 Task: Find connections with filter location Magdeburg with filter topic #family with filter profile language Potuguese with filter current company Westin Hotels & Resorts with filter school NRI Careers with filter industry Telephone Call Centers with filter service category Relocation with filter keywords title Interior Designer
Action: Mouse moved to (542, 61)
Screenshot: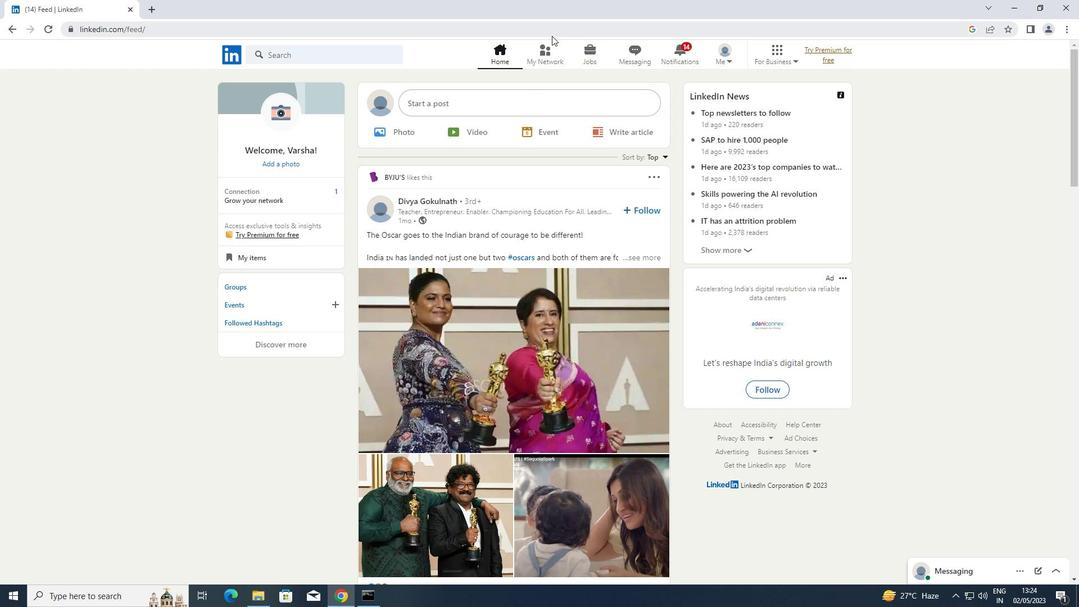 
Action: Mouse pressed left at (542, 61)
Screenshot: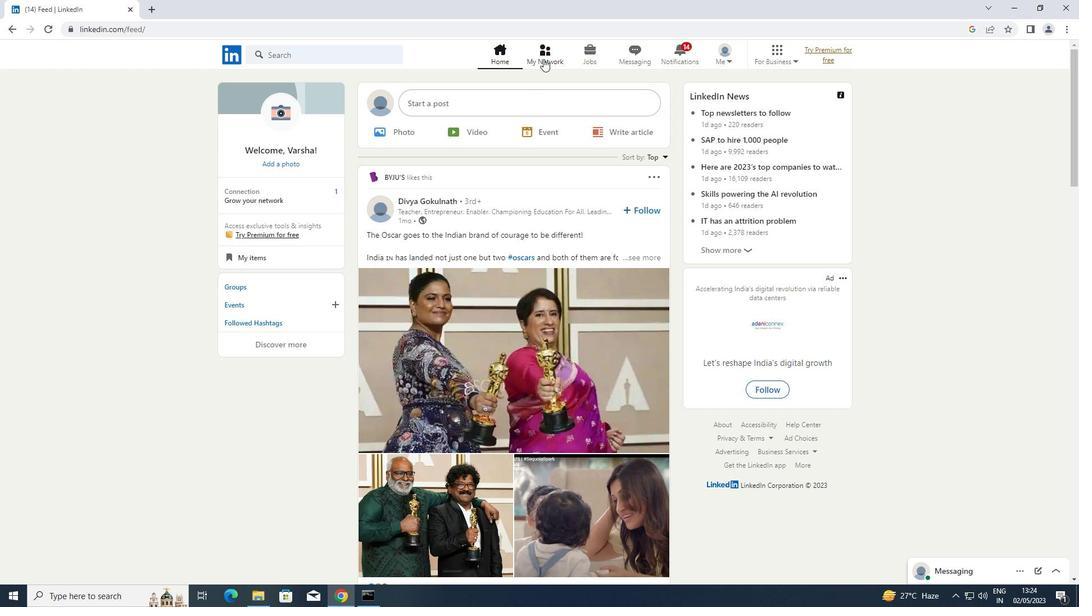 
Action: Mouse moved to (306, 115)
Screenshot: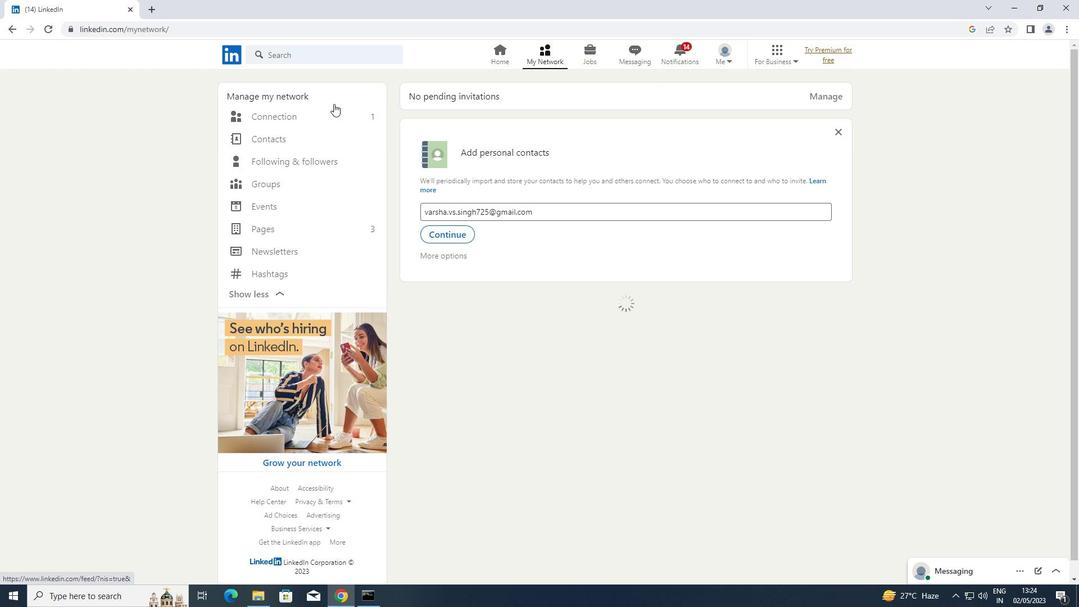 
Action: Mouse pressed left at (306, 115)
Screenshot: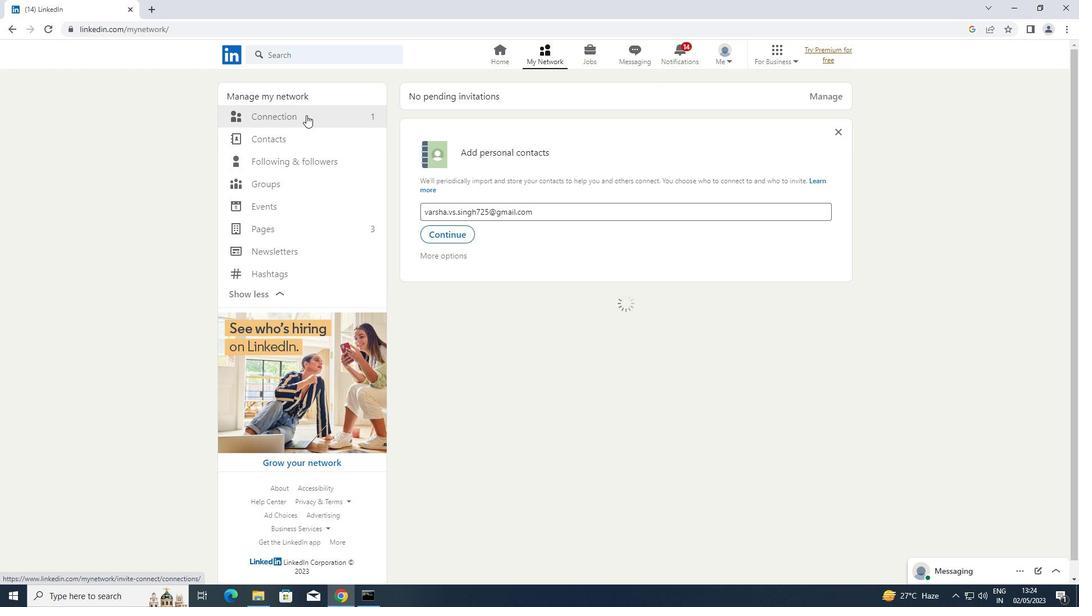 
Action: Mouse moved to (621, 115)
Screenshot: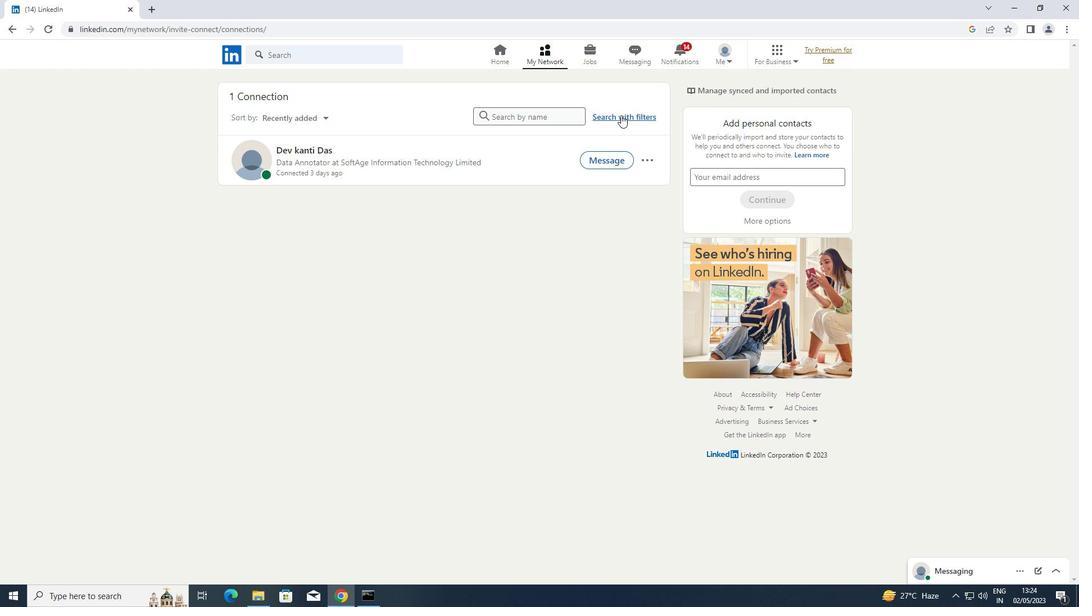 
Action: Mouse pressed left at (621, 115)
Screenshot: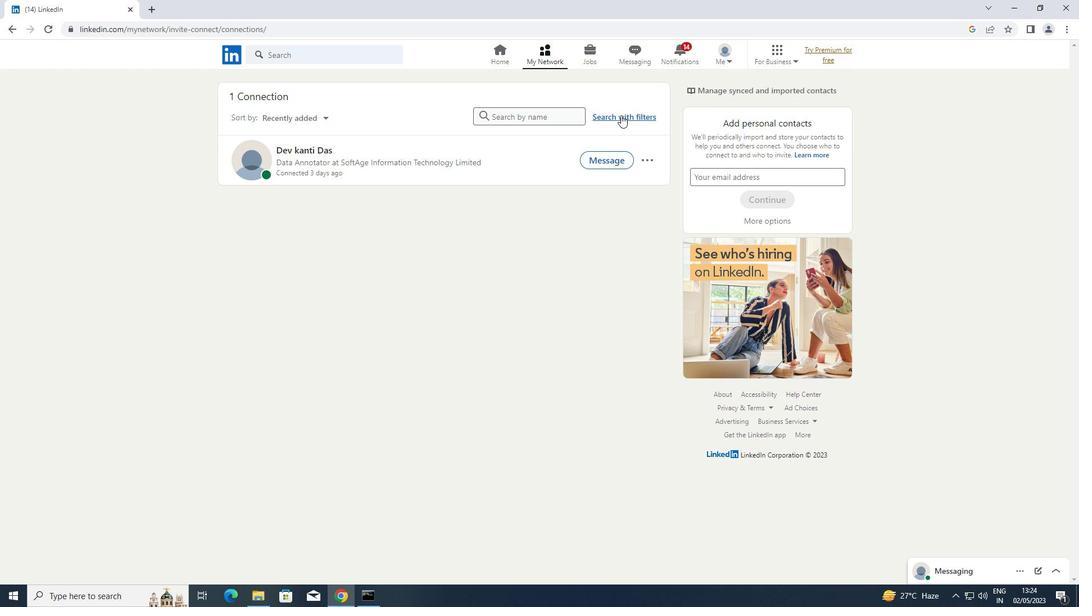 
Action: Mouse moved to (576, 82)
Screenshot: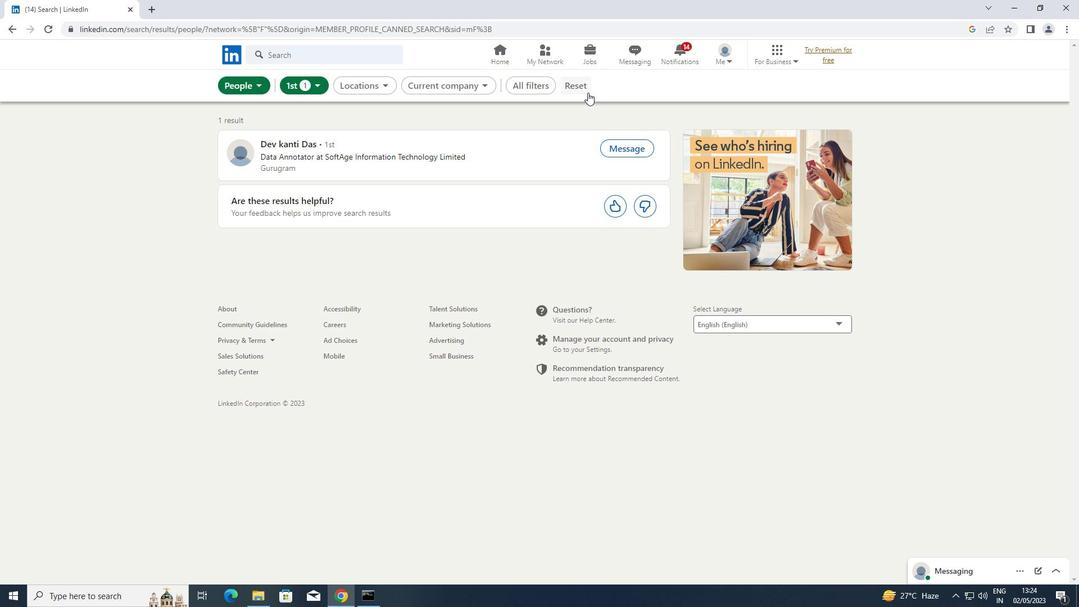 
Action: Mouse pressed left at (576, 82)
Screenshot: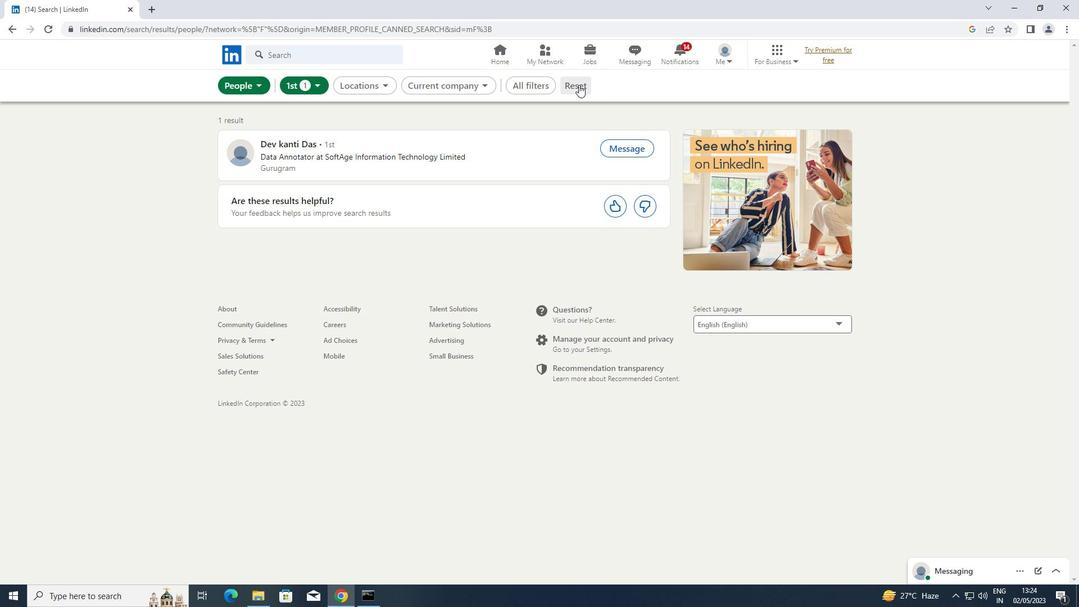 
Action: Mouse moved to (567, 85)
Screenshot: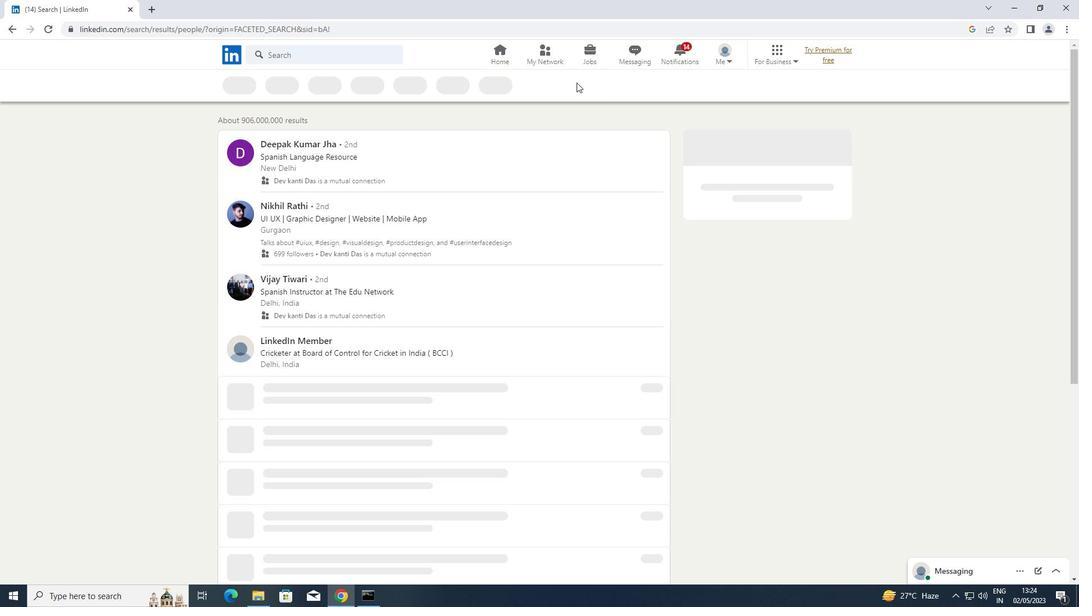 
Action: Mouse pressed left at (567, 85)
Screenshot: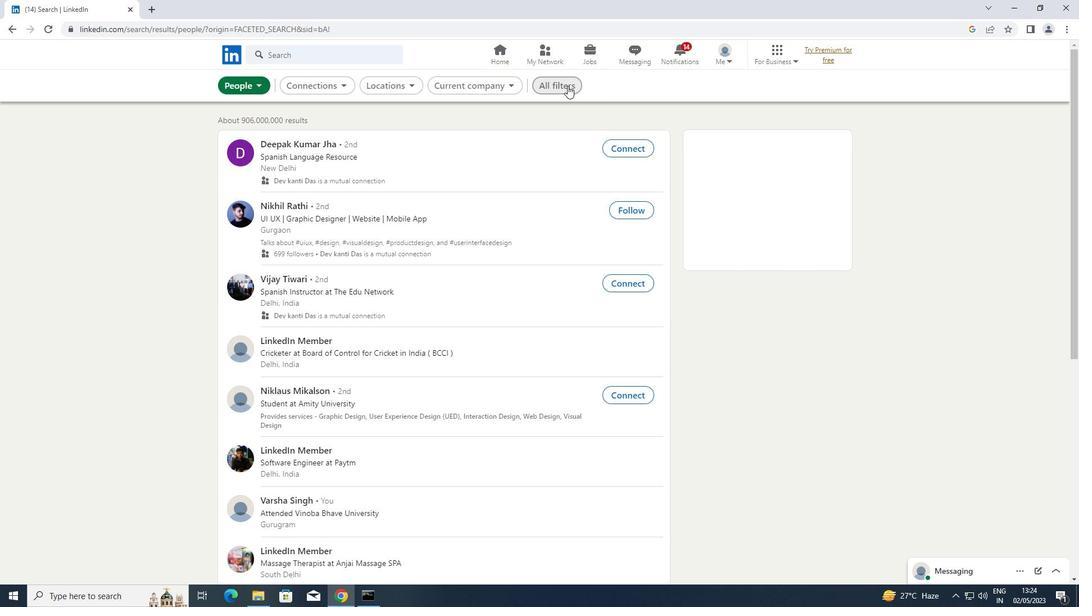 
Action: Mouse moved to (842, 281)
Screenshot: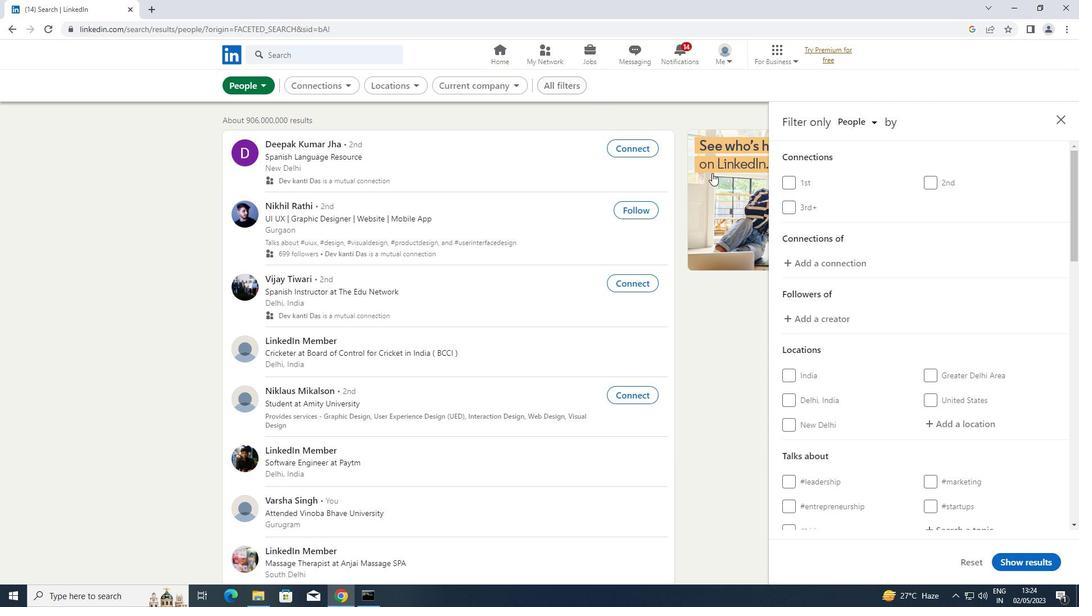 
Action: Mouse scrolled (842, 280) with delta (0, 0)
Screenshot: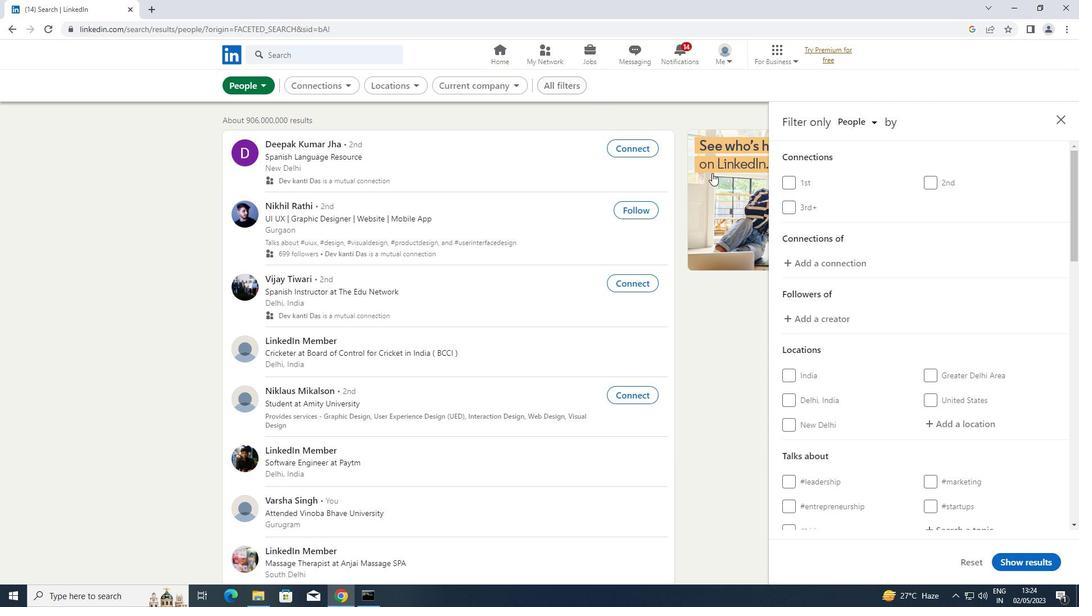 
Action: Mouse moved to (855, 293)
Screenshot: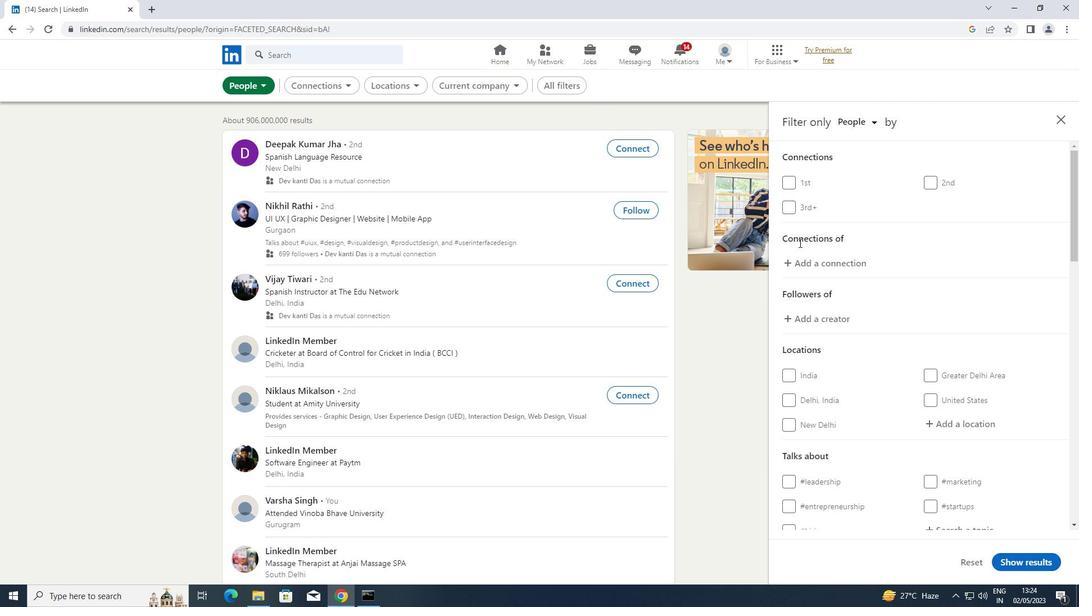 
Action: Mouse scrolled (855, 293) with delta (0, 0)
Screenshot: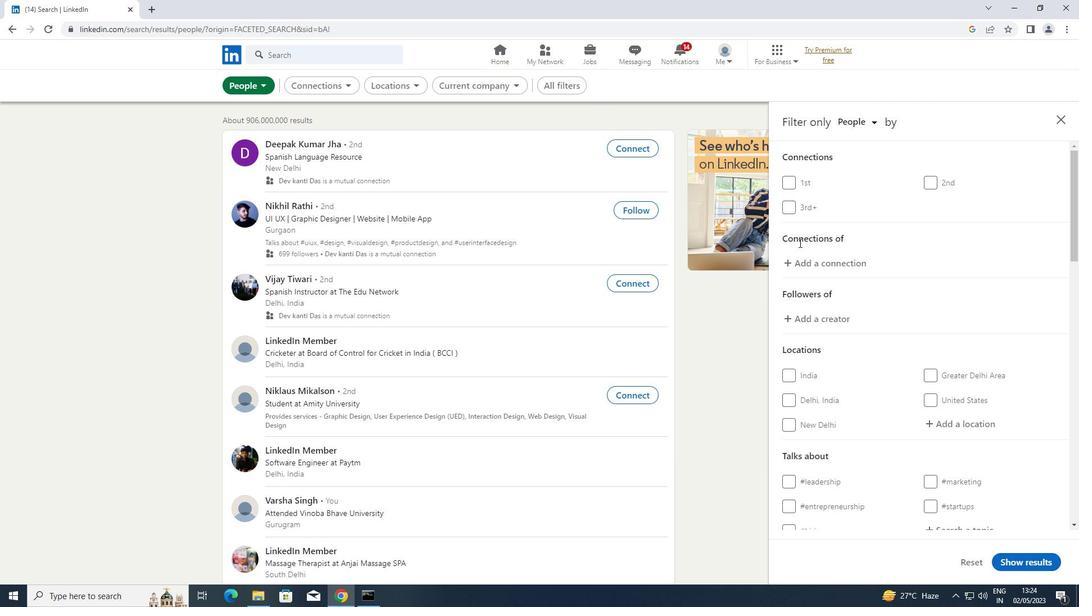 
Action: Mouse moved to (958, 307)
Screenshot: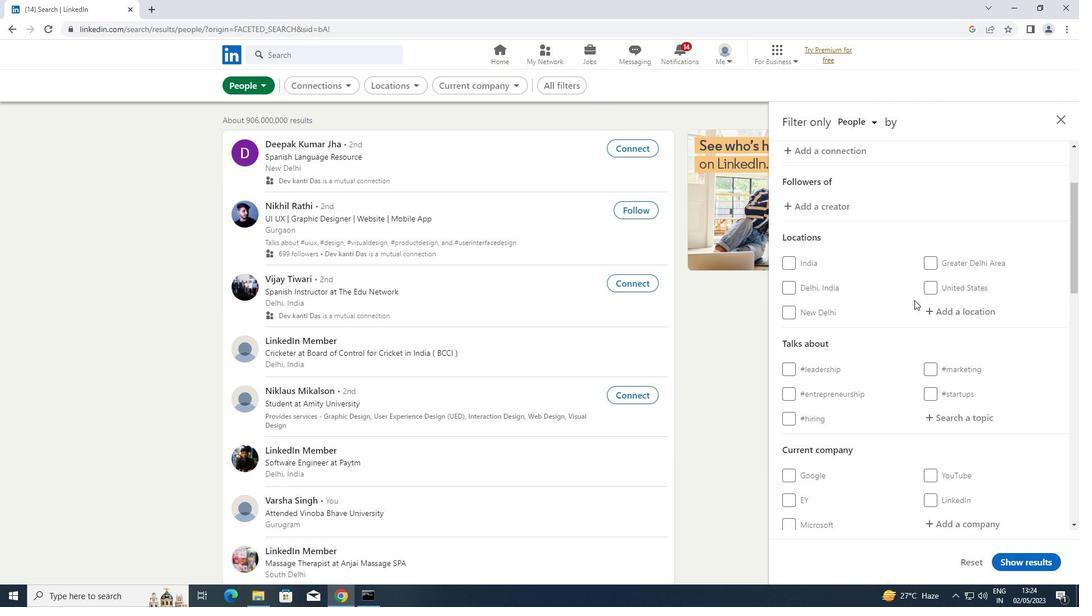 
Action: Mouse pressed left at (958, 307)
Screenshot: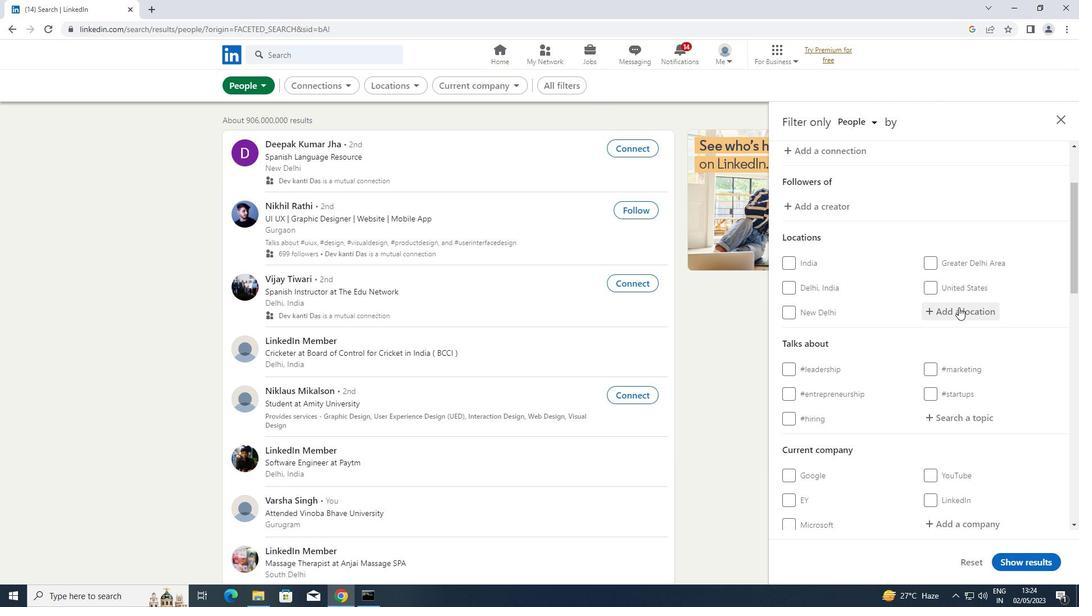 
Action: Key pressed <Key.shift>MAGDEBURG
Screenshot: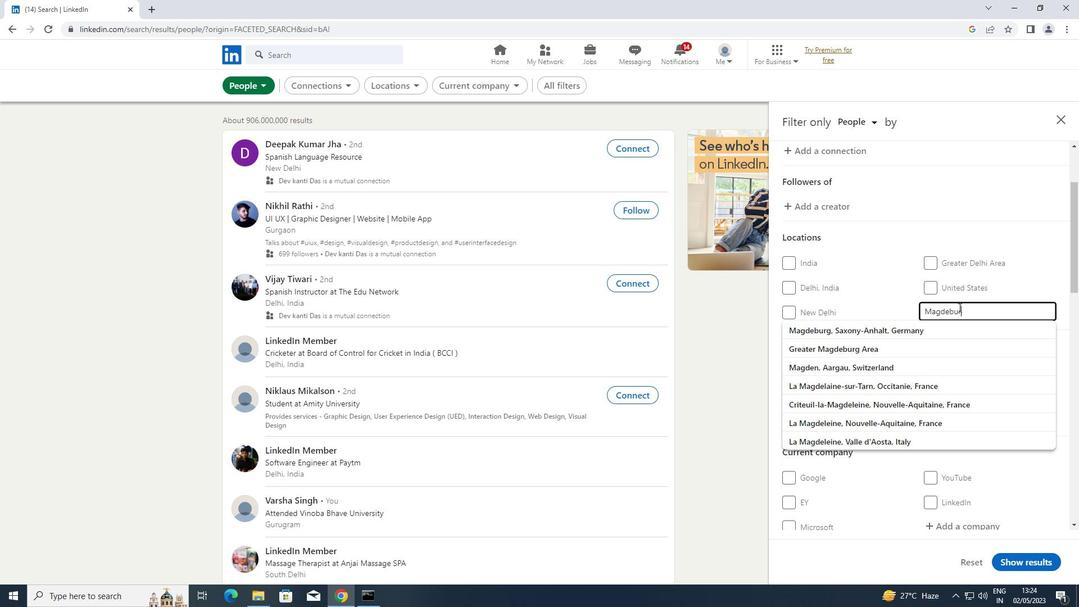 
Action: Mouse scrolled (958, 306) with delta (0, 0)
Screenshot: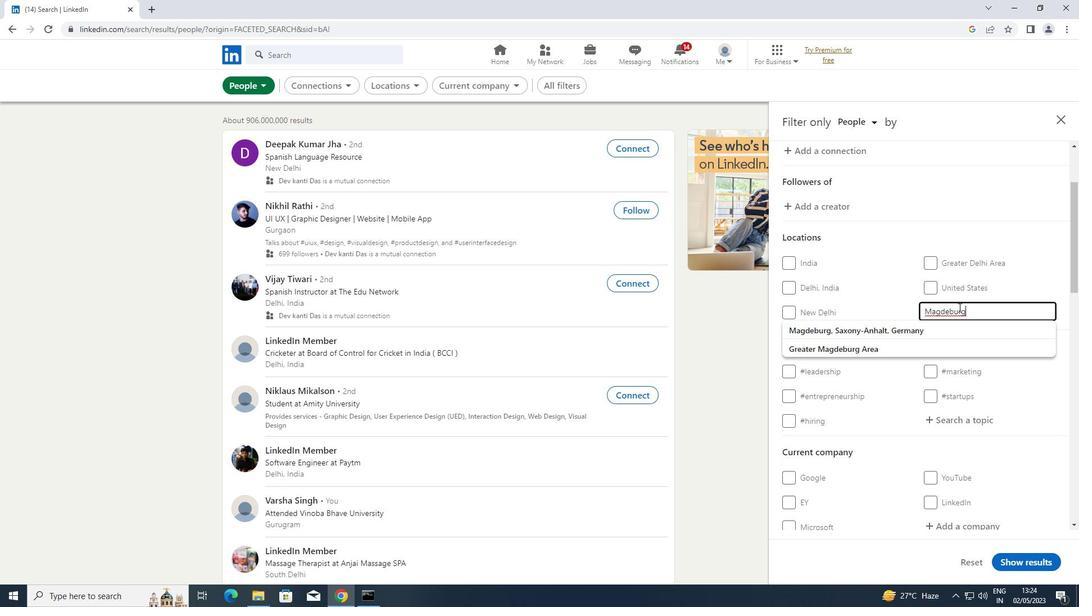 
Action: Mouse moved to (965, 356)
Screenshot: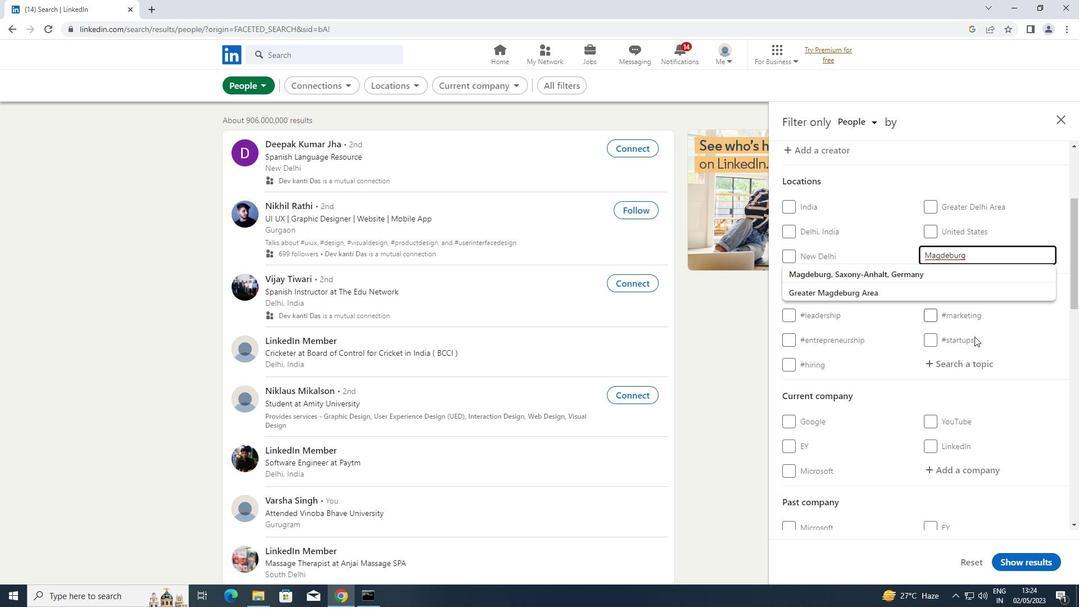 
Action: Mouse pressed left at (965, 356)
Screenshot: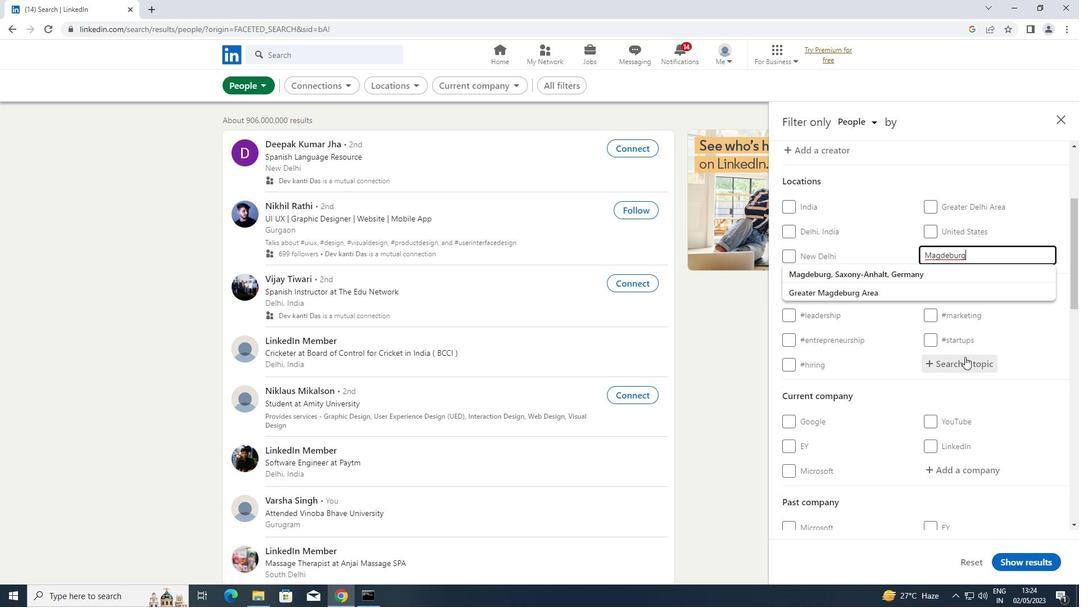 
Action: Key pressed FAMI
Screenshot: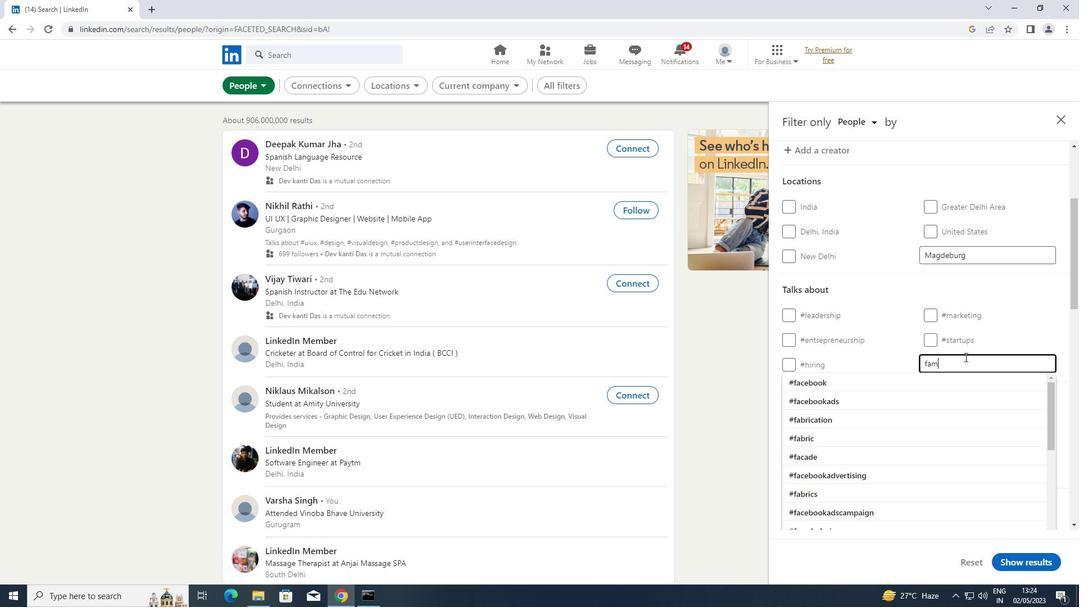 
Action: Mouse moved to (870, 383)
Screenshot: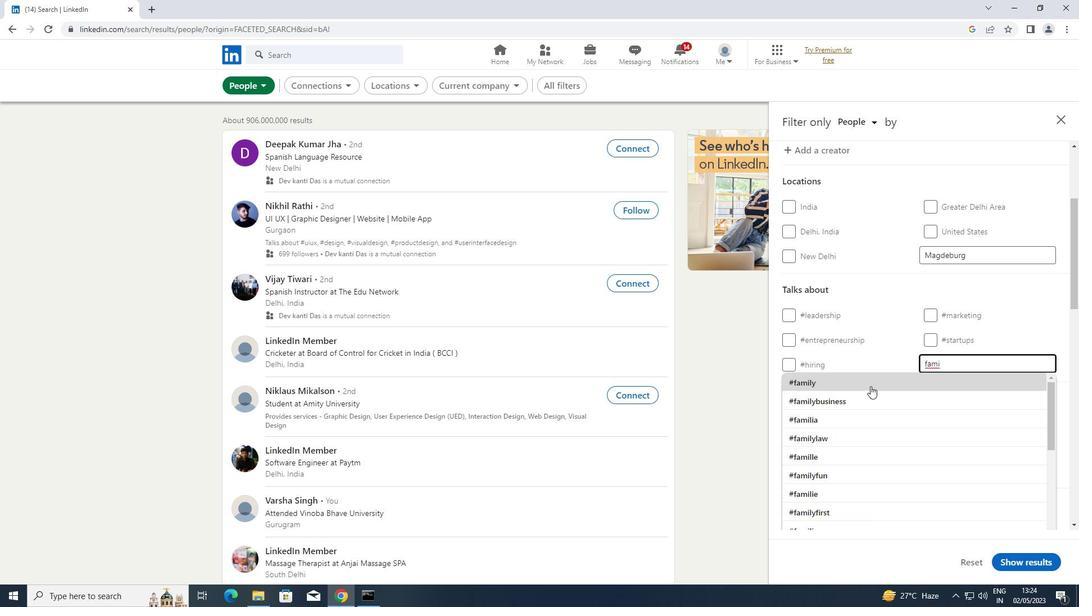 
Action: Mouse pressed left at (870, 383)
Screenshot: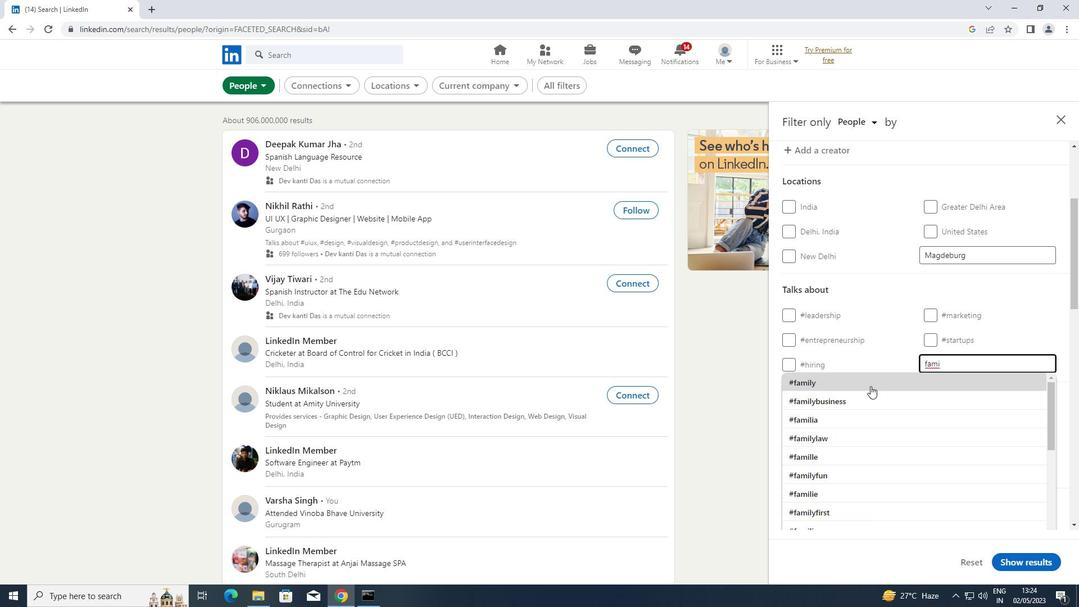 
Action: Mouse moved to (871, 381)
Screenshot: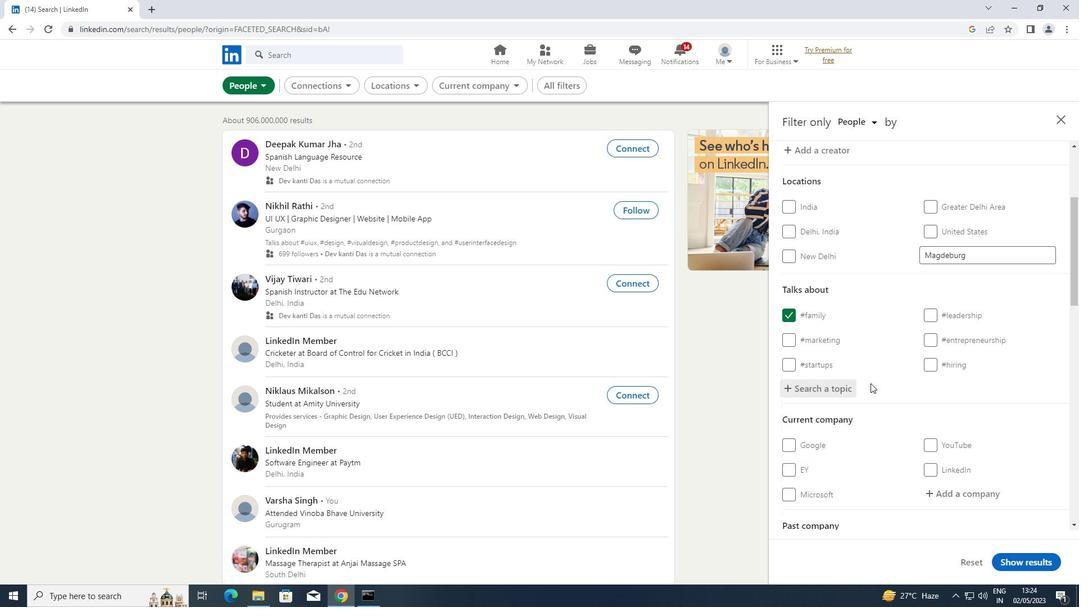 
Action: Mouse scrolled (871, 381) with delta (0, 0)
Screenshot: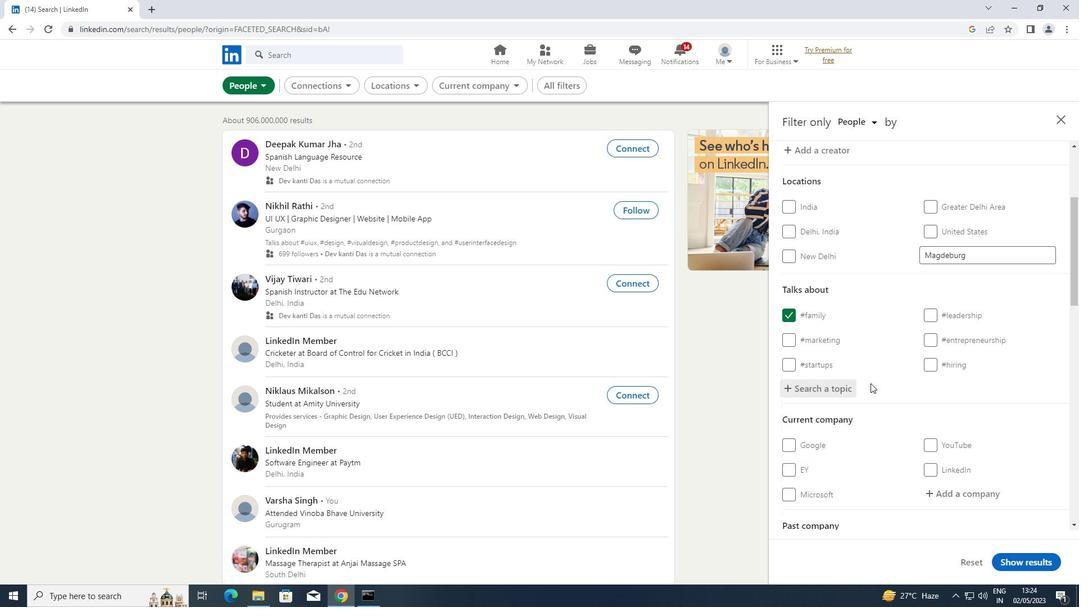 
Action: Mouse scrolled (871, 381) with delta (0, 0)
Screenshot: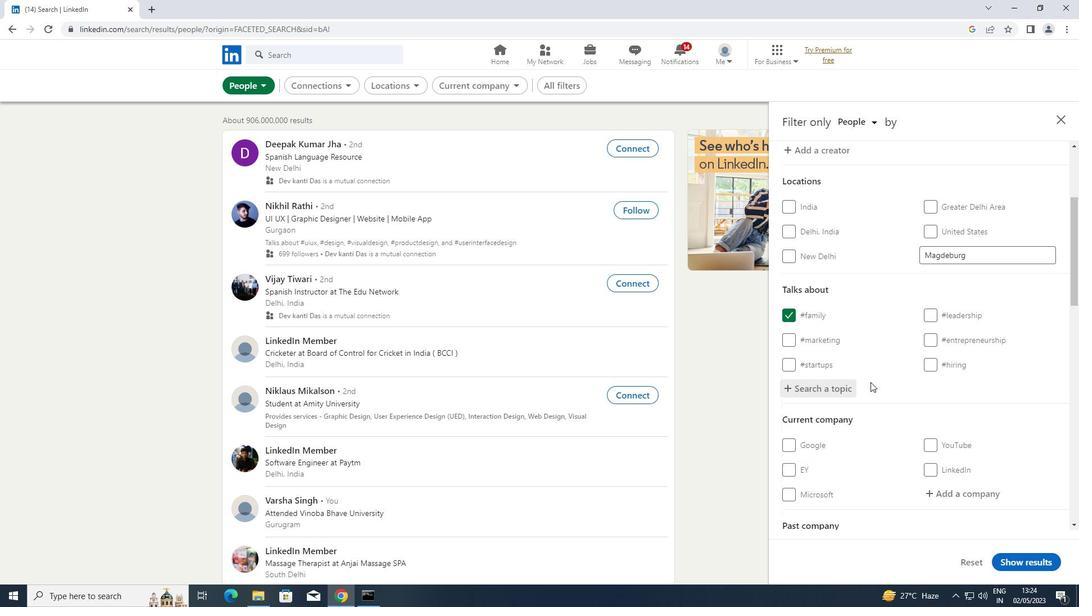 
Action: Mouse scrolled (871, 381) with delta (0, 0)
Screenshot: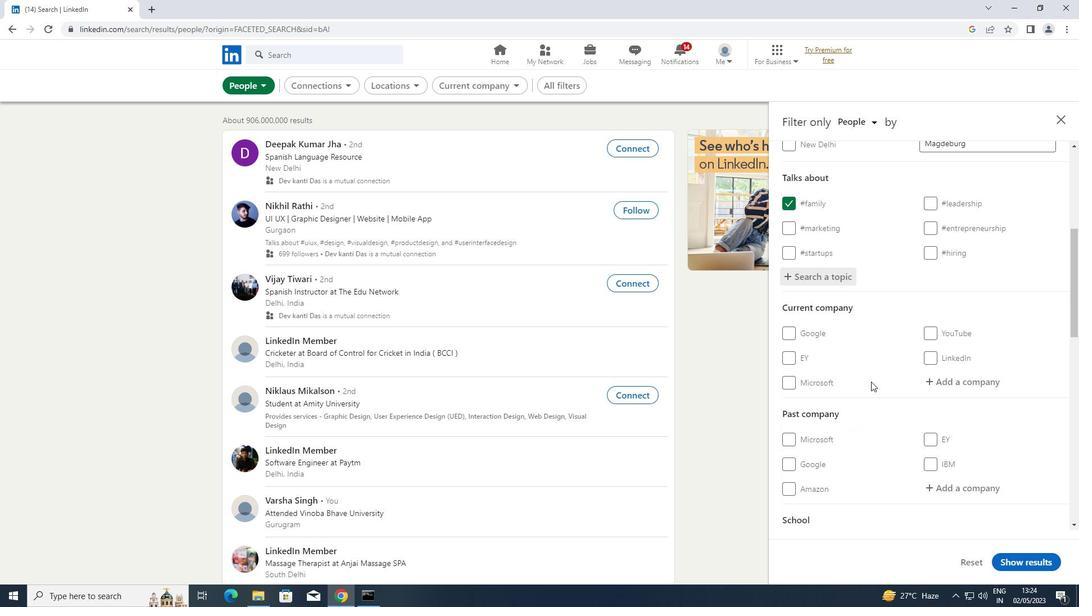 
Action: Mouse scrolled (871, 381) with delta (0, 0)
Screenshot: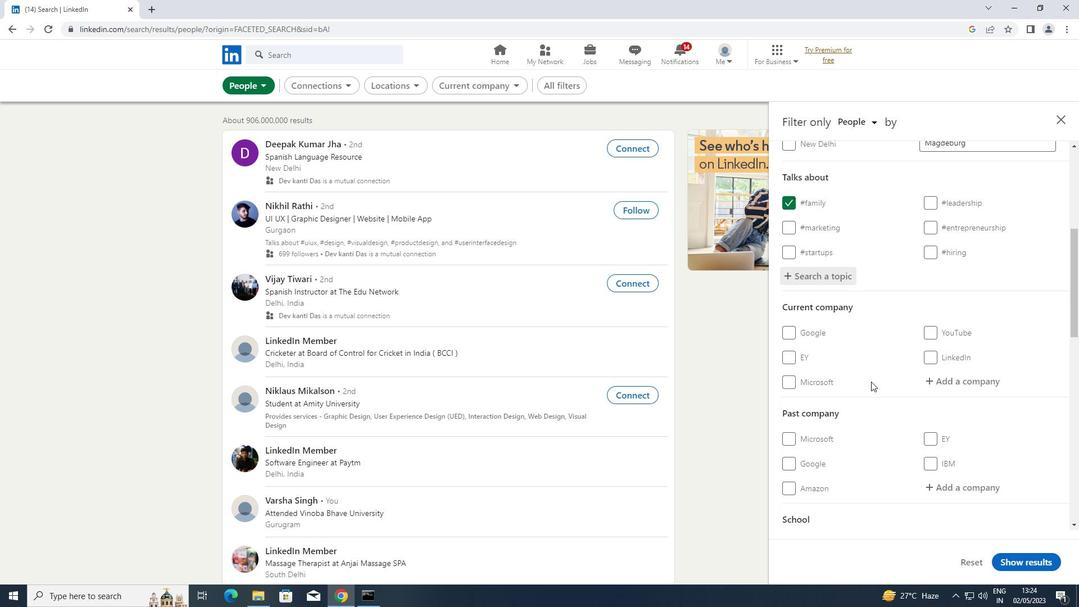 
Action: Mouse scrolled (871, 381) with delta (0, 0)
Screenshot: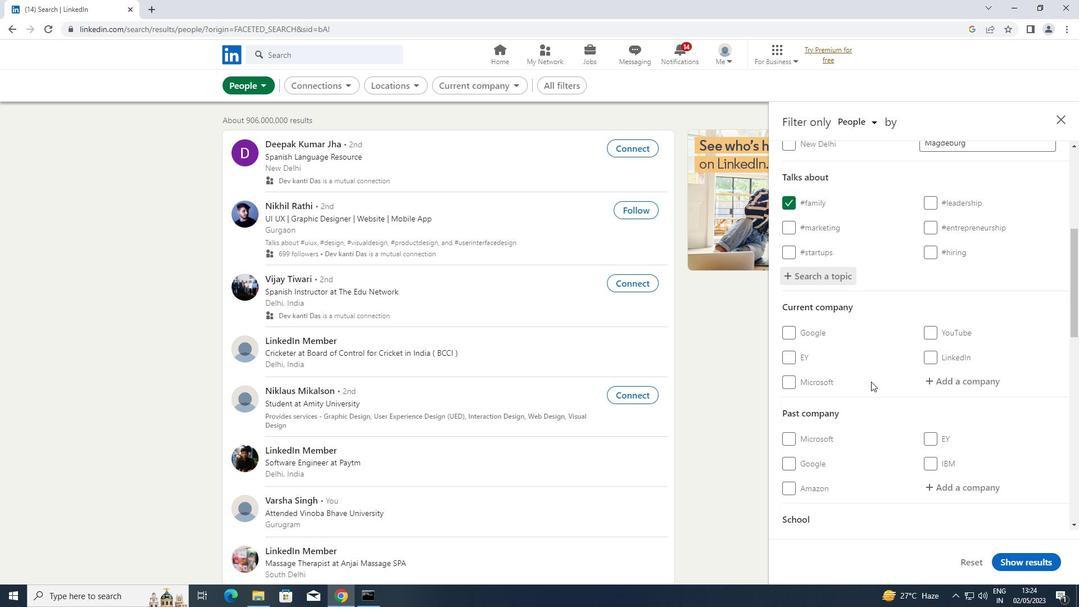 
Action: Mouse scrolled (871, 381) with delta (0, 0)
Screenshot: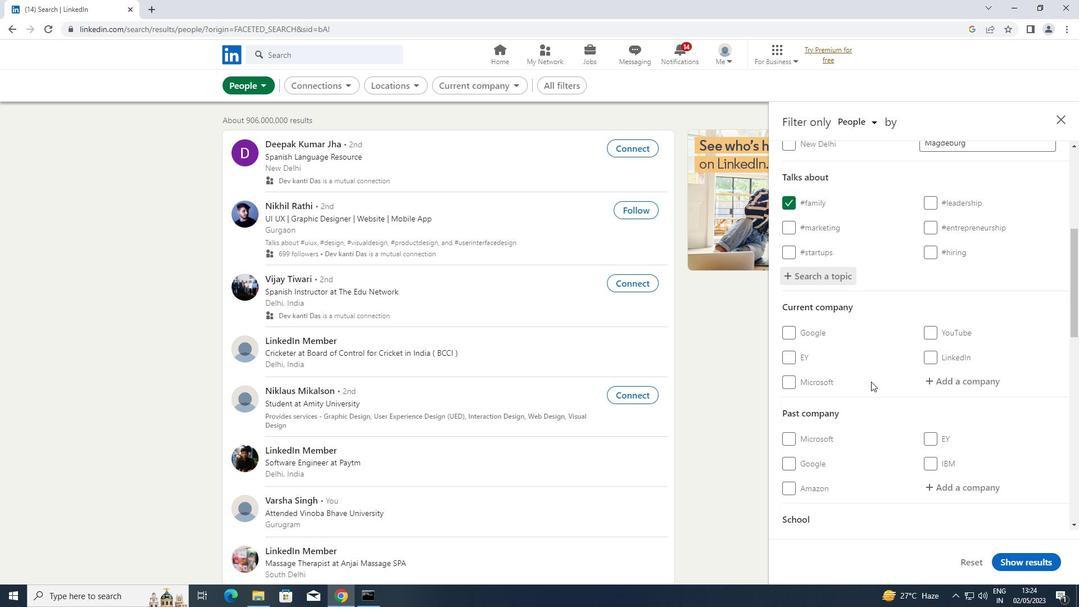 
Action: Mouse scrolled (871, 381) with delta (0, 0)
Screenshot: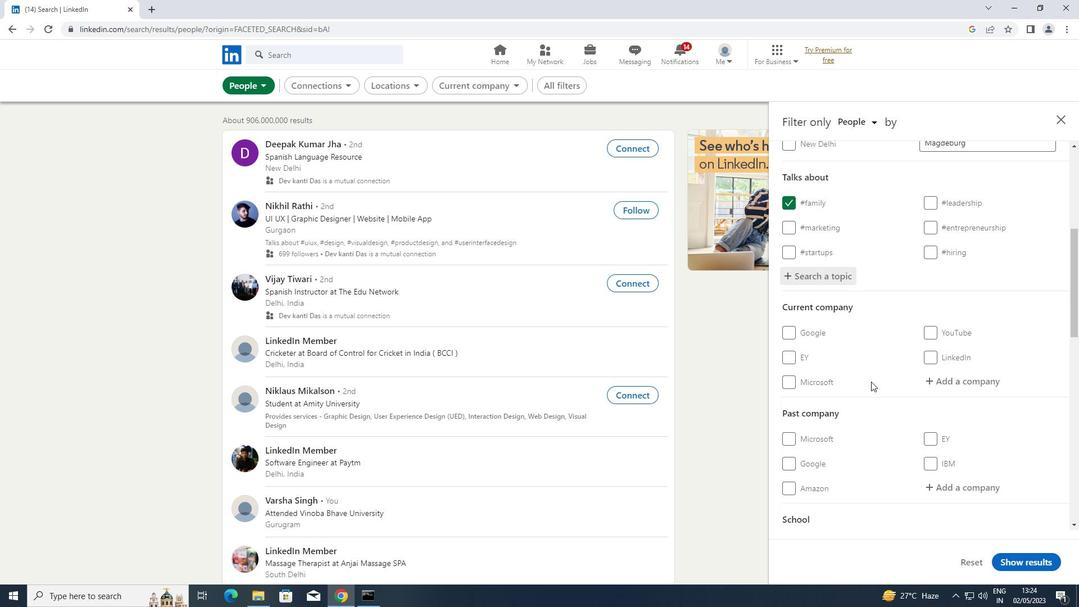 
Action: Mouse scrolled (871, 381) with delta (0, 0)
Screenshot: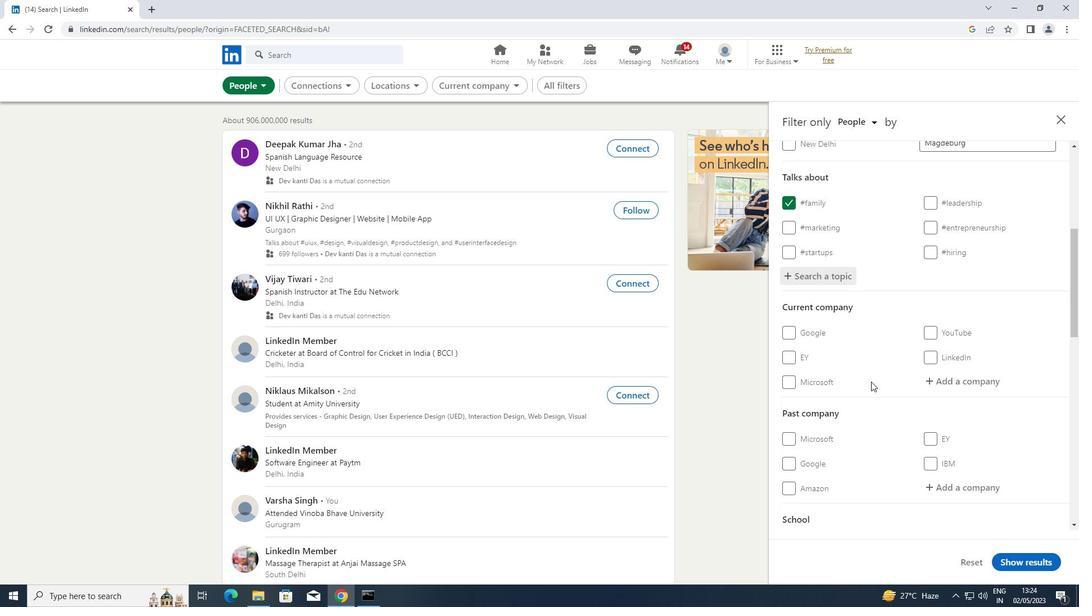 
Action: Mouse moved to (934, 491)
Screenshot: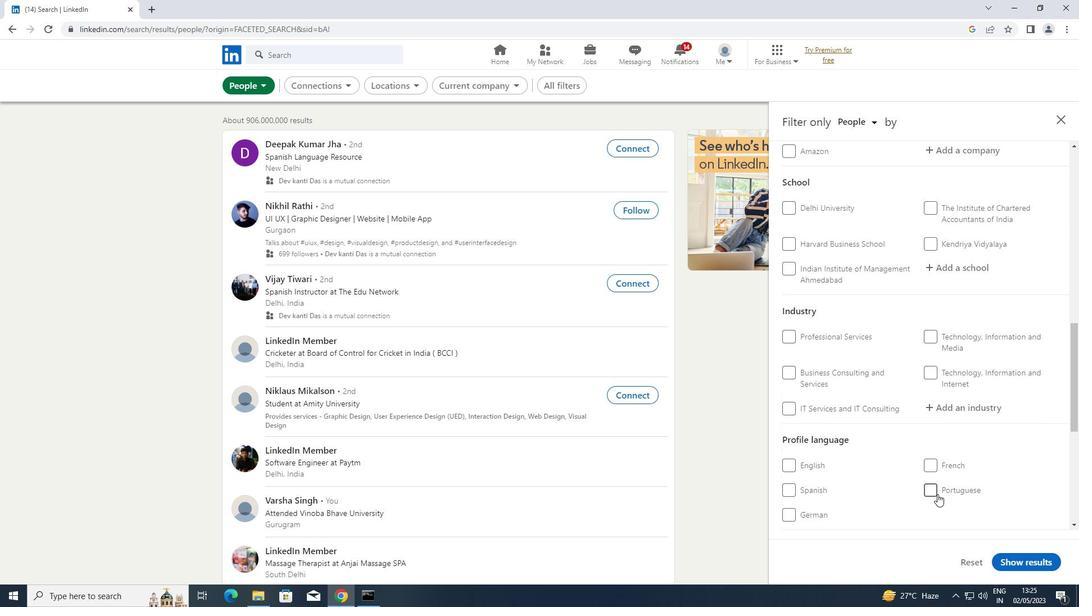 
Action: Mouse pressed left at (934, 491)
Screenshot: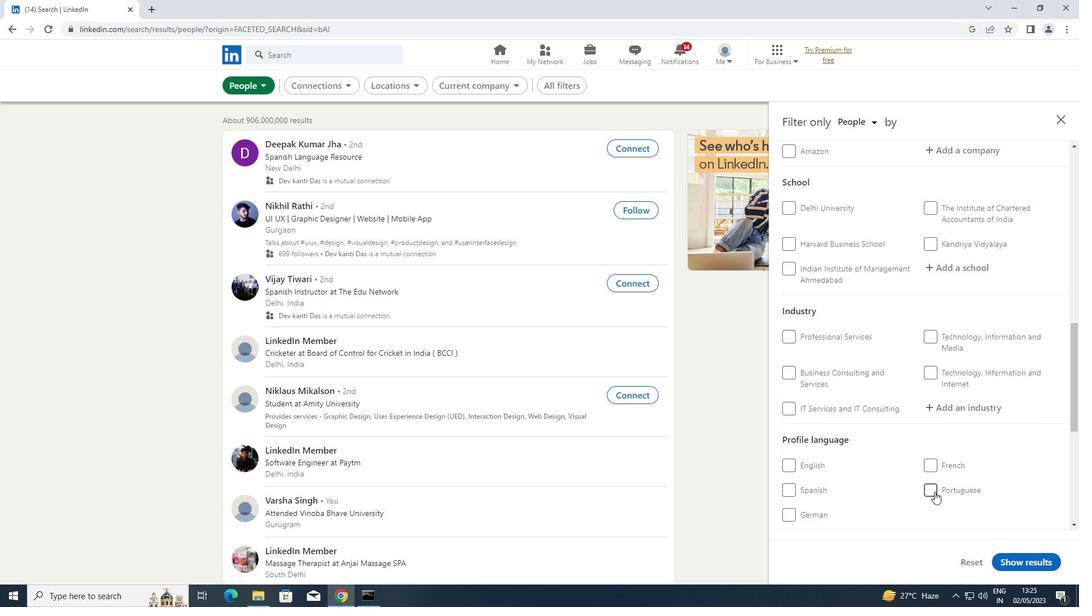 
Action: Mouse moved to (912, 437)
Screenshot: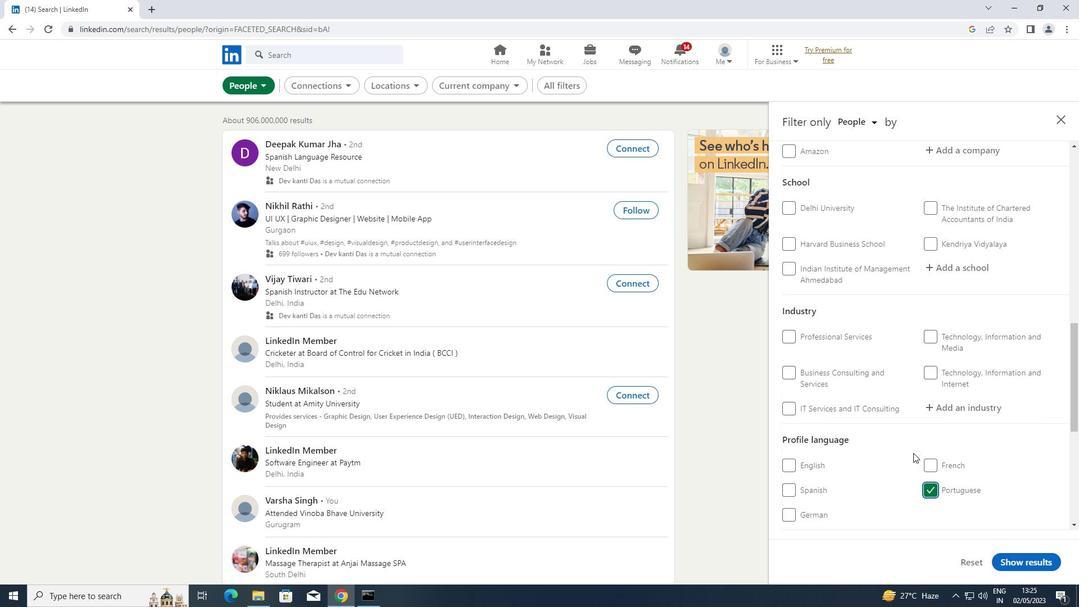 
Action: Mouse scrolled (912, 437) with delta (0, 0)
Screenshot: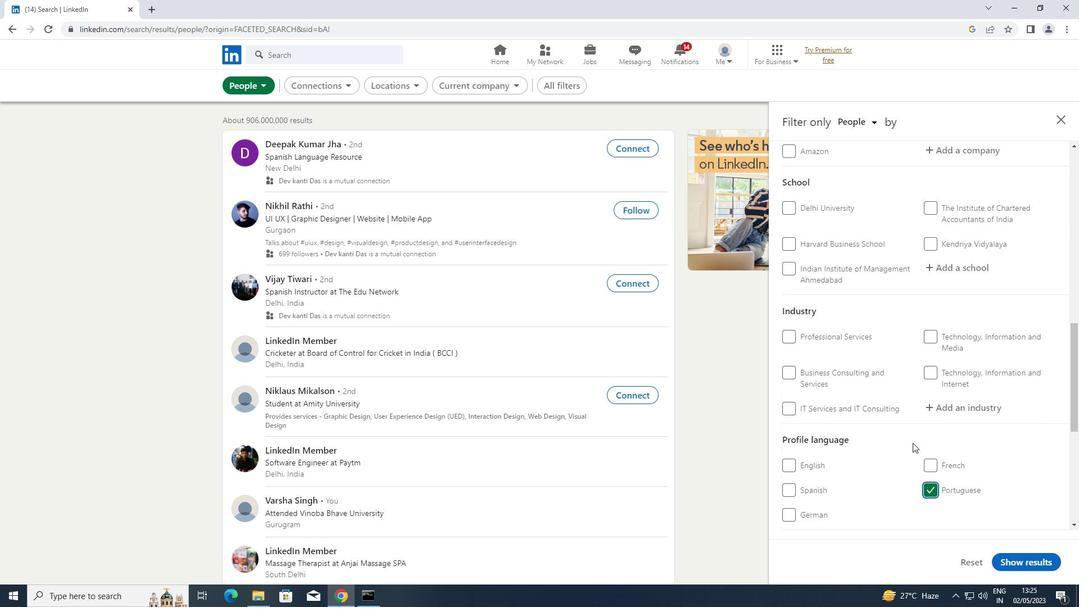 
Action: Mouse scrolled (912, 437) with delta (0, 0)
Screenshot: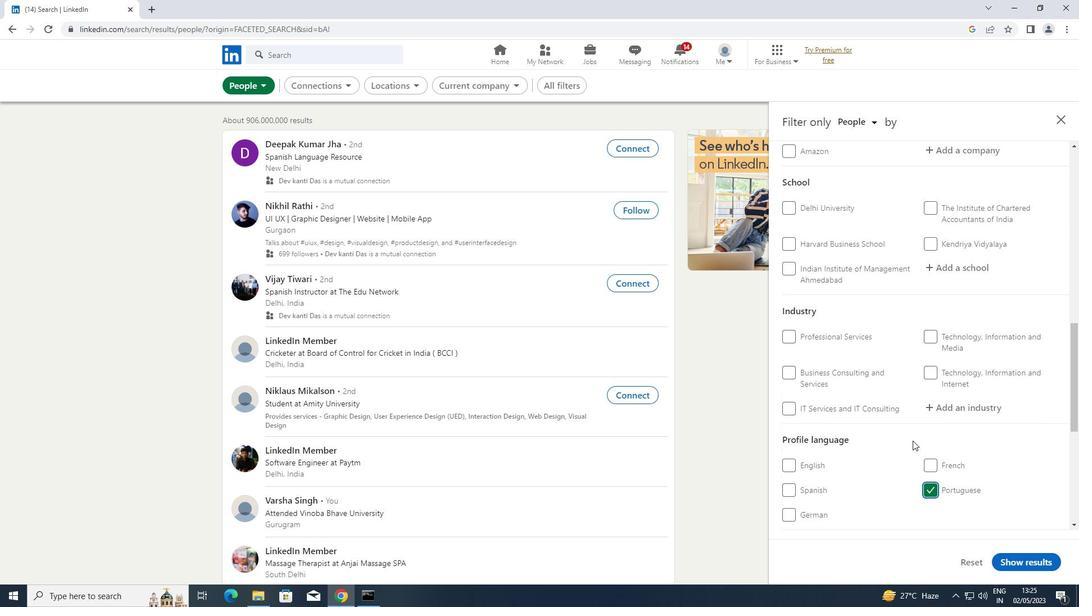 
Action: Mouse scrolled (912, 437) with delta (0, 0)
Screenshot: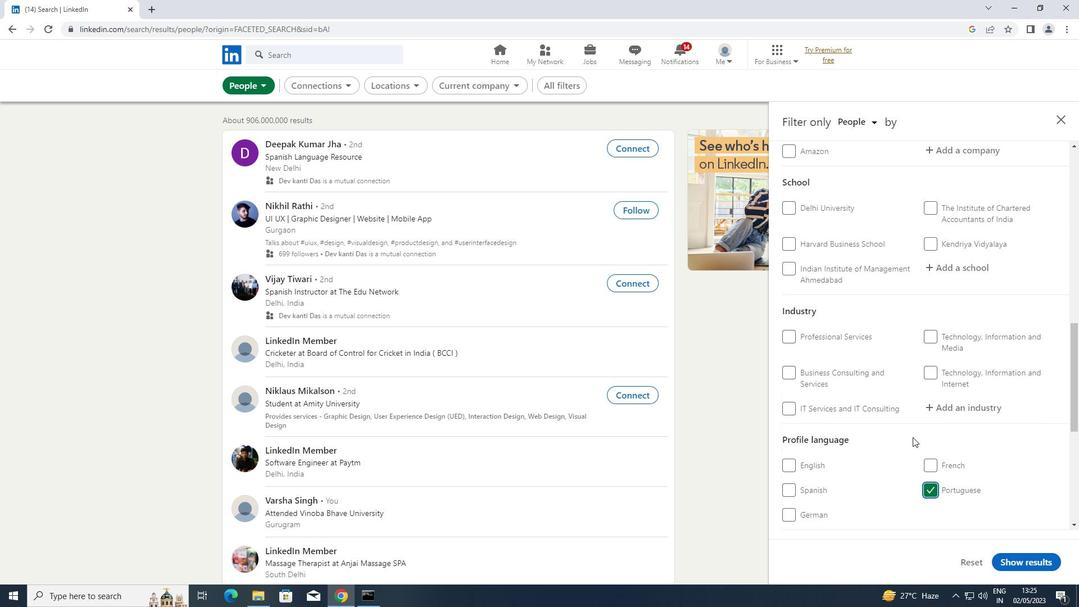 
Action: Mouse scrolled (912, 437) with delta (0, 0)
Screenshot: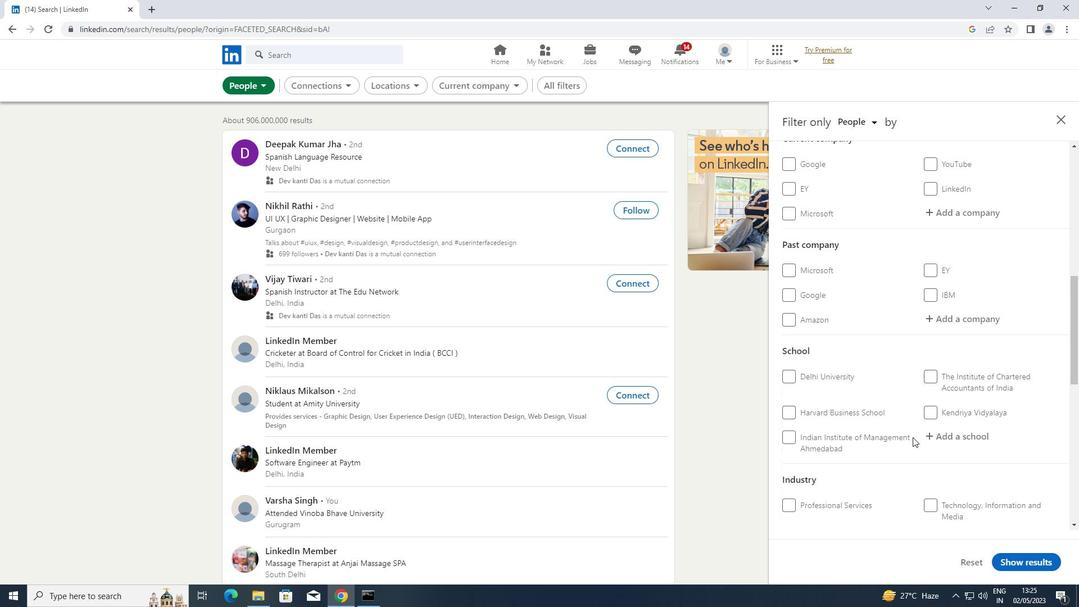 
Action: Mouse scrolled (912, 437) with delta (0, 0)
Screenshot: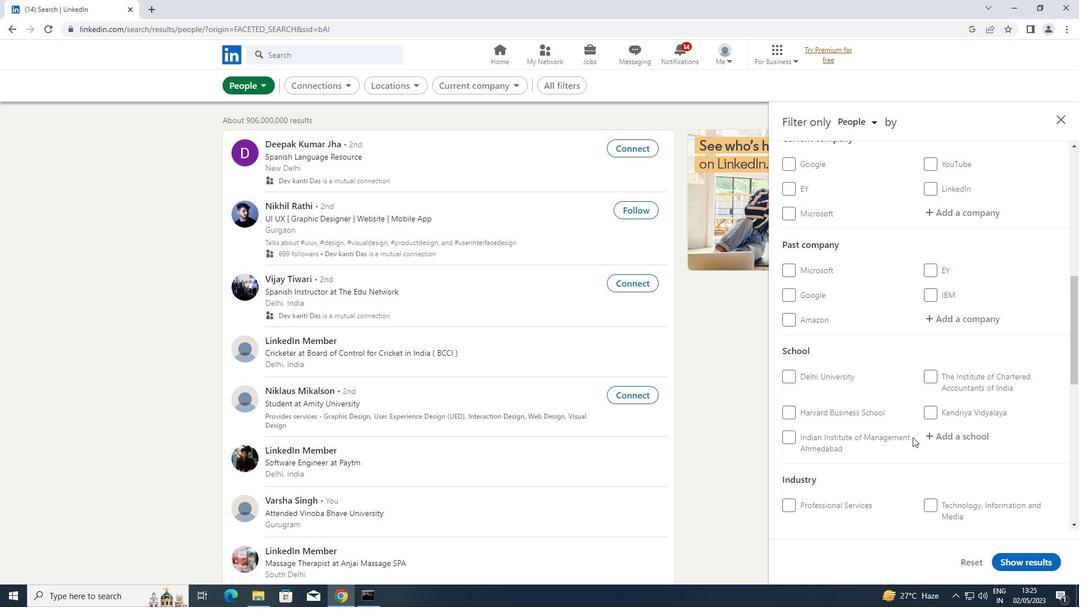 
Action: Mouse scrolled (912, 437) with delta (0, 0)
Screenshot: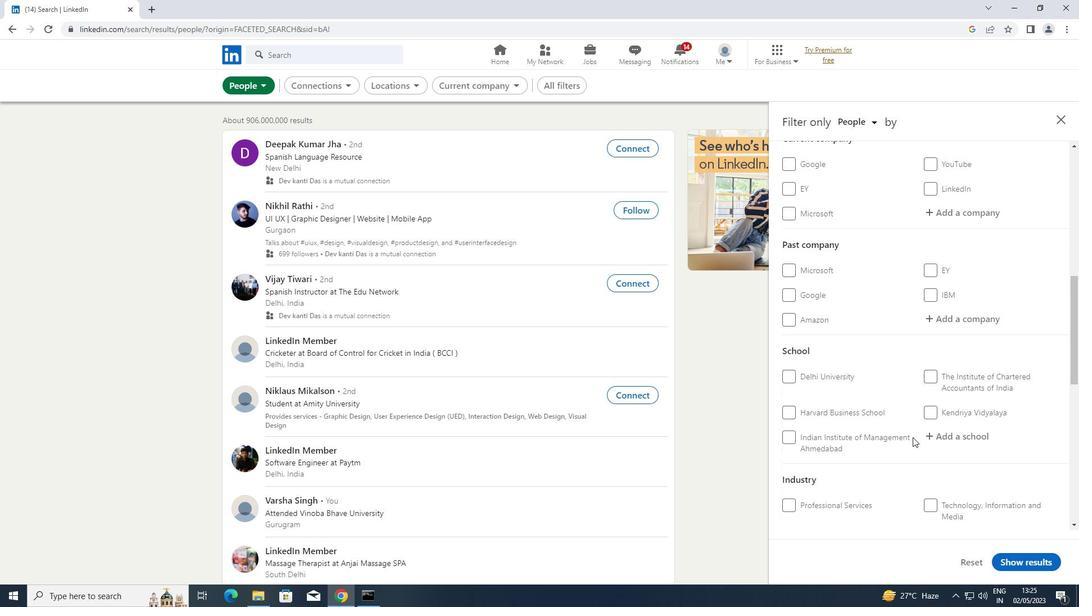 
Action: Mouse moved to (960, 380)
Screenshot: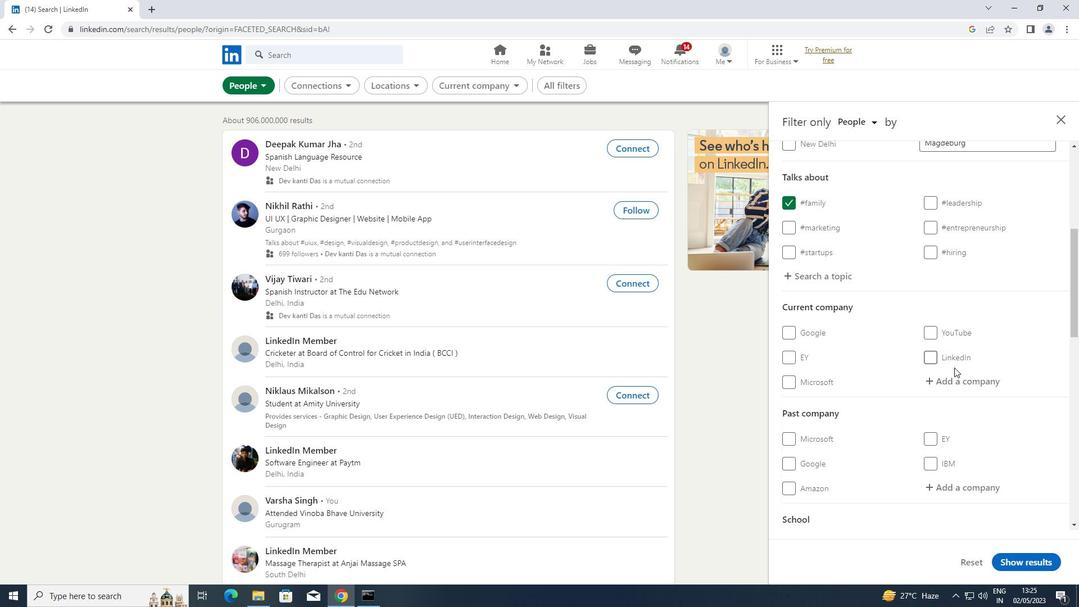 
Action: Mouse pressed left at (960, 380)
Screenshot: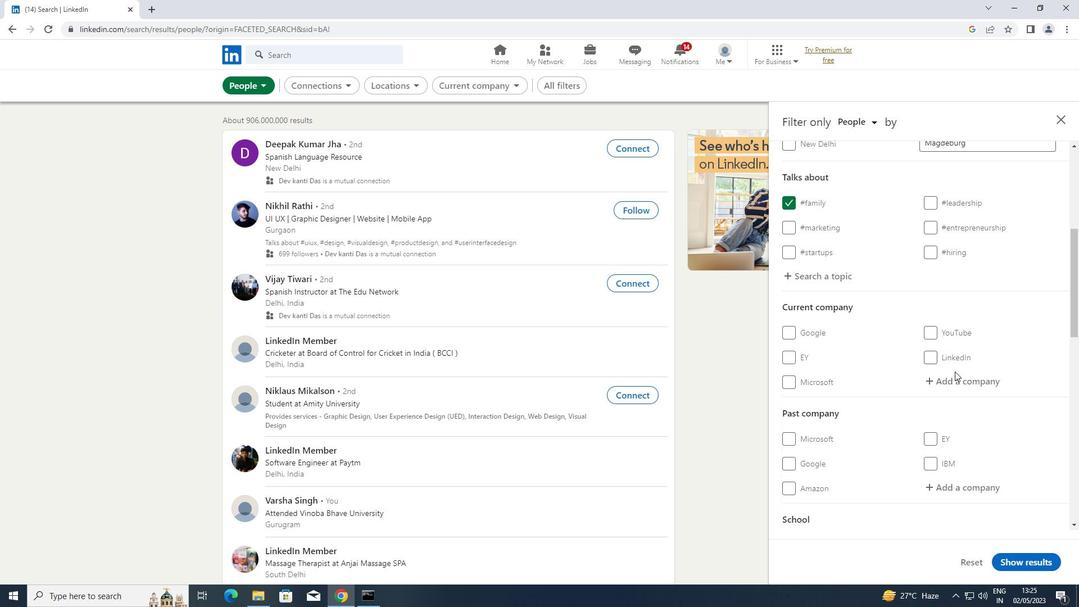 
Action: Key pressed <Key.shift>WESTIN<Key.space>
Screenshot: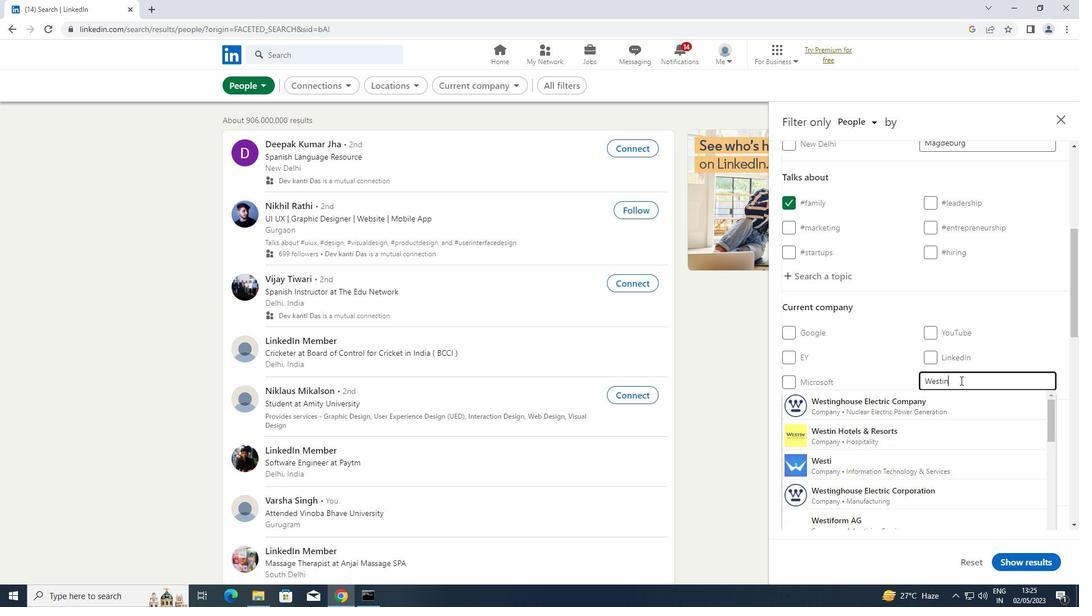 
Action: Mouse moved to (825, 393)
Screenshot: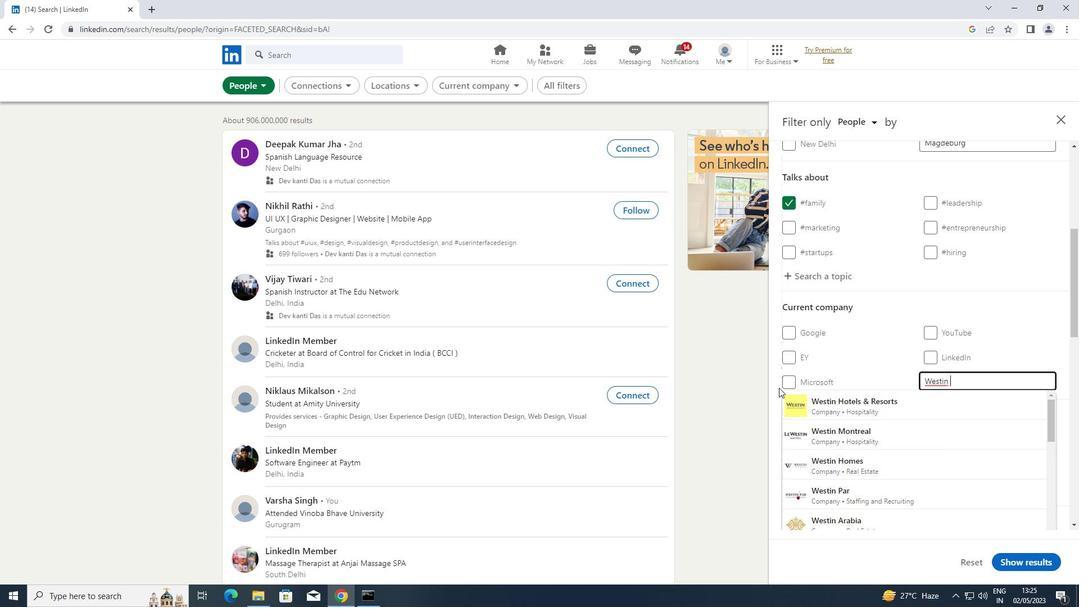 
Action: Mouse pressed left at (825, 393)
Screenshot: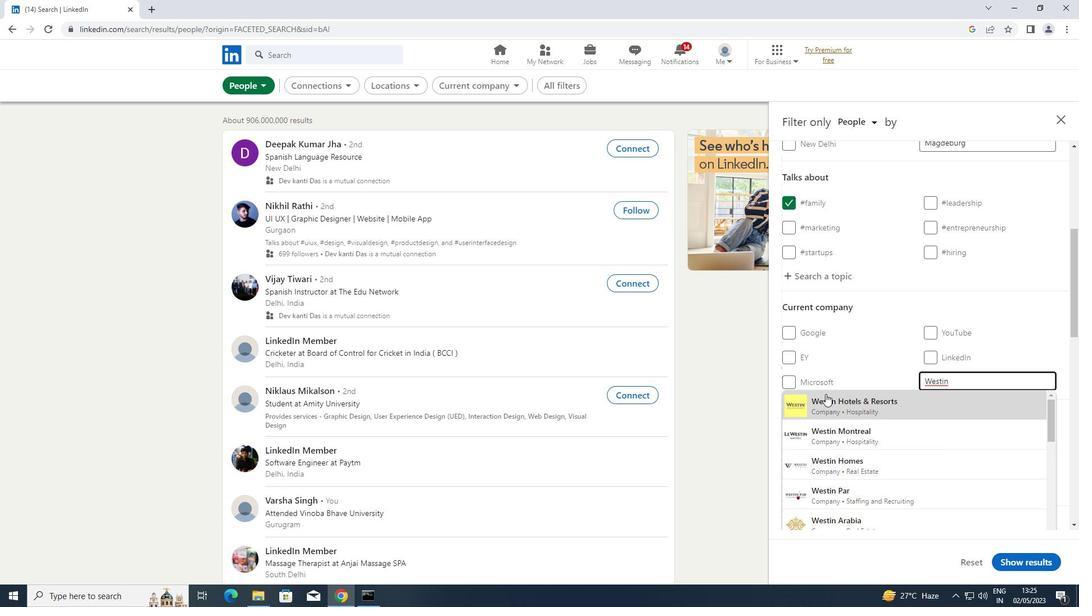 
Action: Mouse scrolled (825, 393) with delta (0, 0)
Screenshot: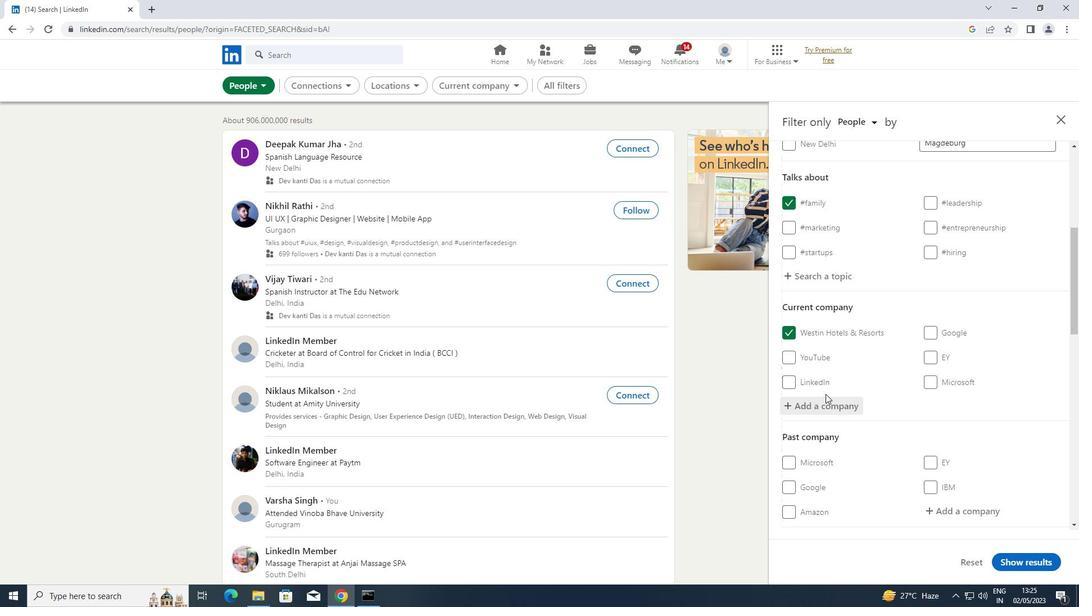 
Action: Mouse scrolled (825, 393) with delta (0, 0)
Screenshot: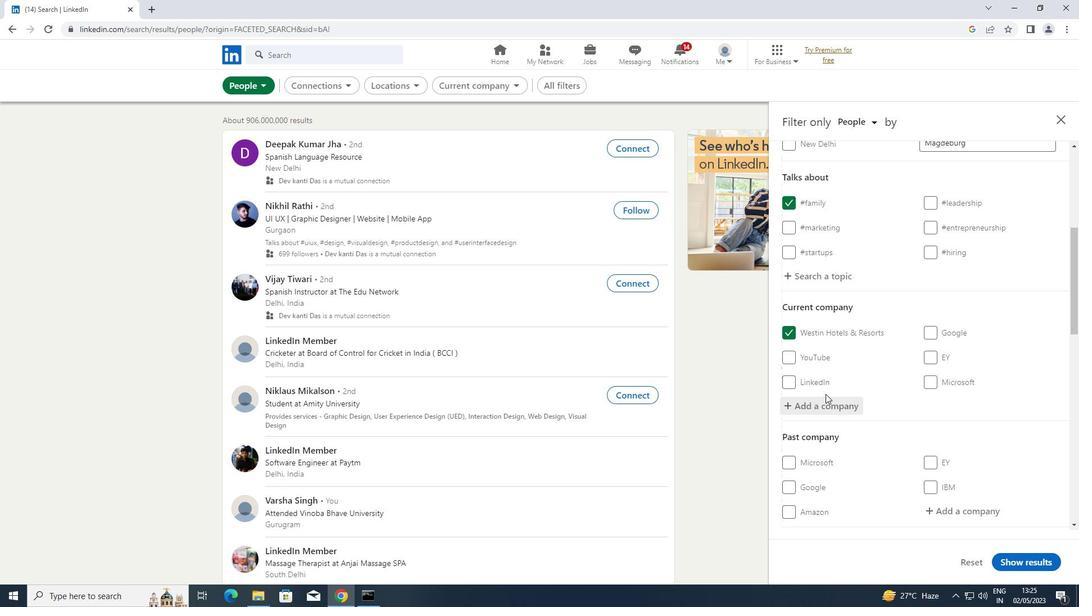 
Action: Mouse scrolled (825, 393) with delta (0, 0)
Screenshot: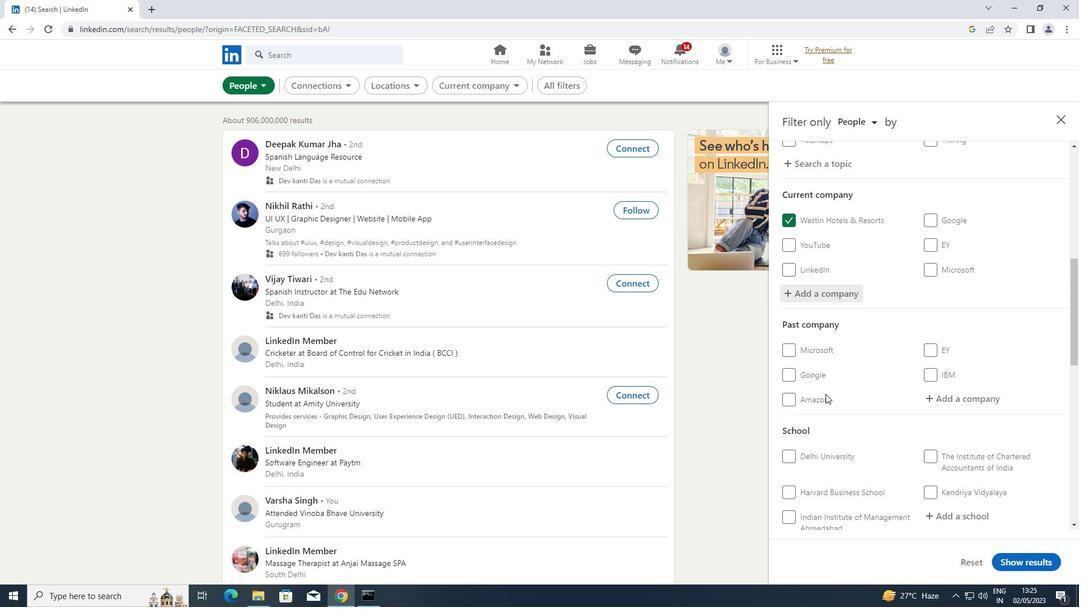 
Action: Mouse moved to (944, 461)
Screenshot: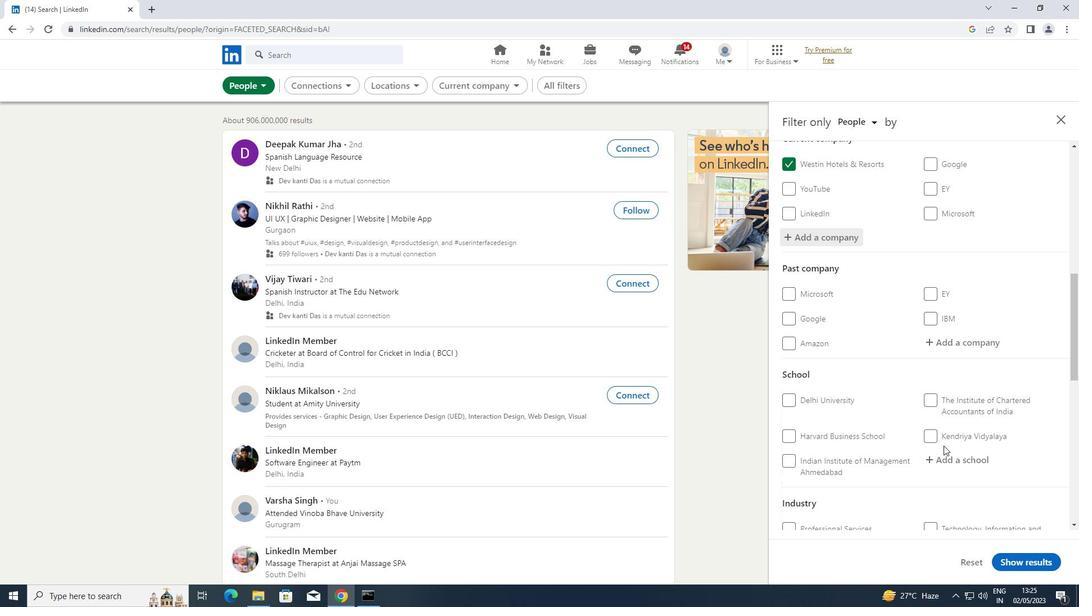 
Action: Mouse pressed left at (944, 461)
Screenshot: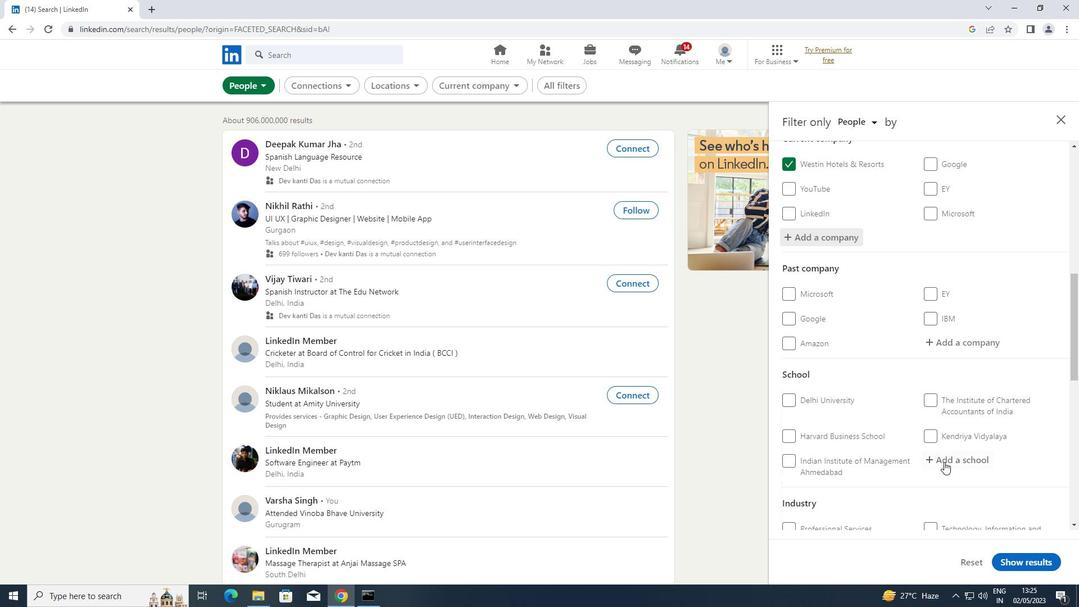 
Action: Key pressed <Key.shift>NRI<Key.space><Key.shift>CAREERS
Screenshot: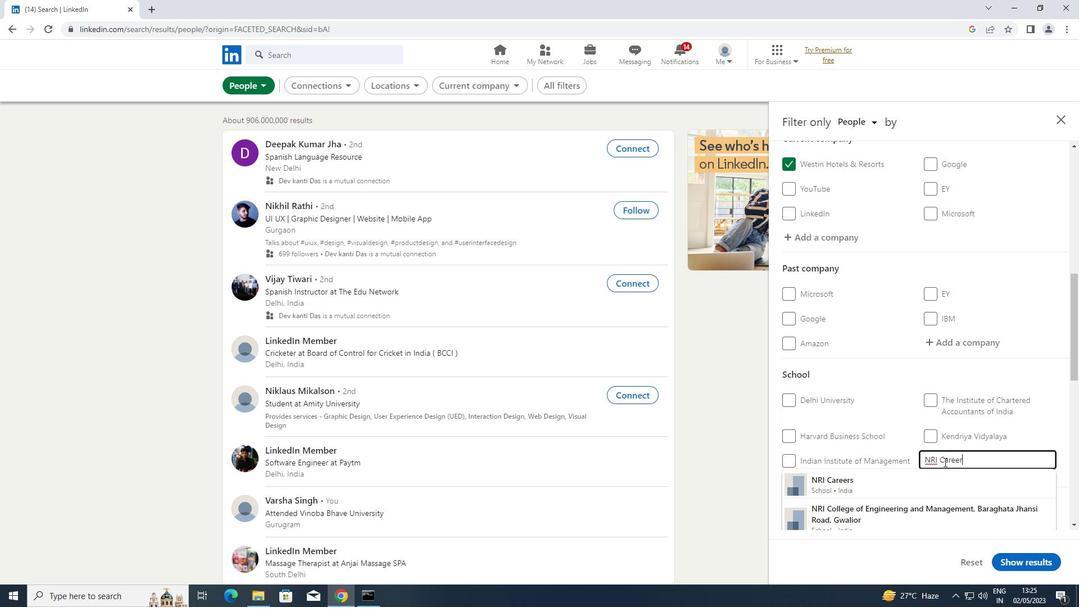 
Action: Mouse moved to (894, 480)
Screenshot: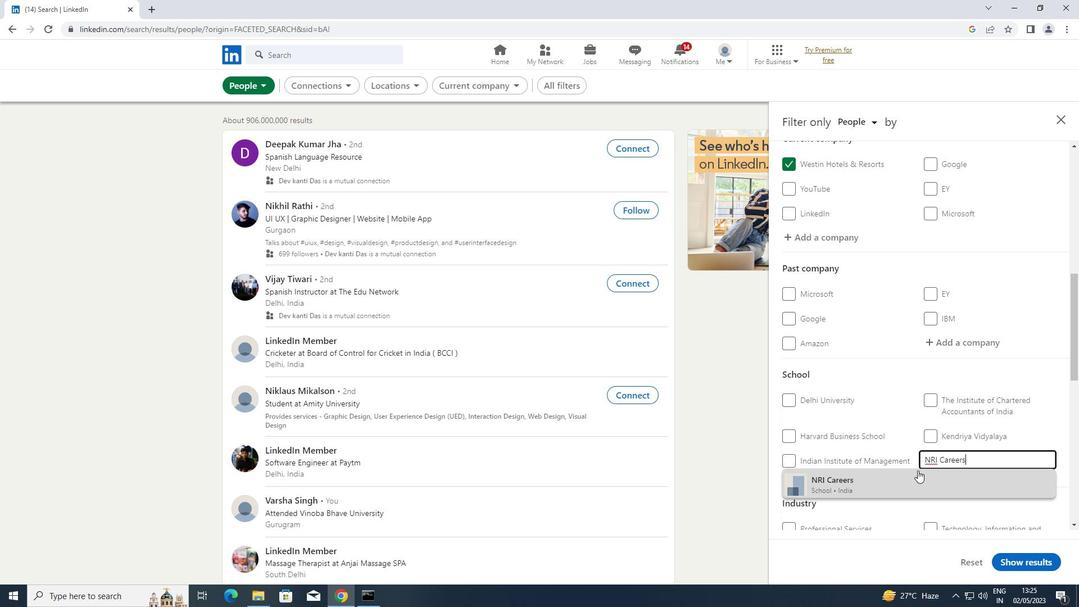 
Action: Mouse pressed left at (894, 480)
Screenshot: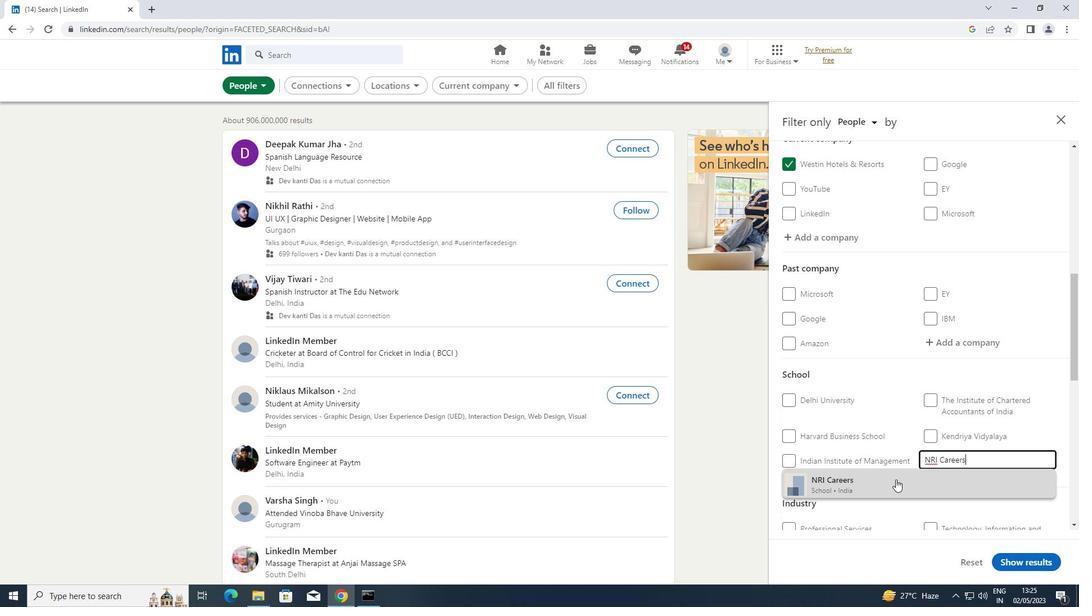 
Action: Mouse moved to (911, 415)
Screenshot: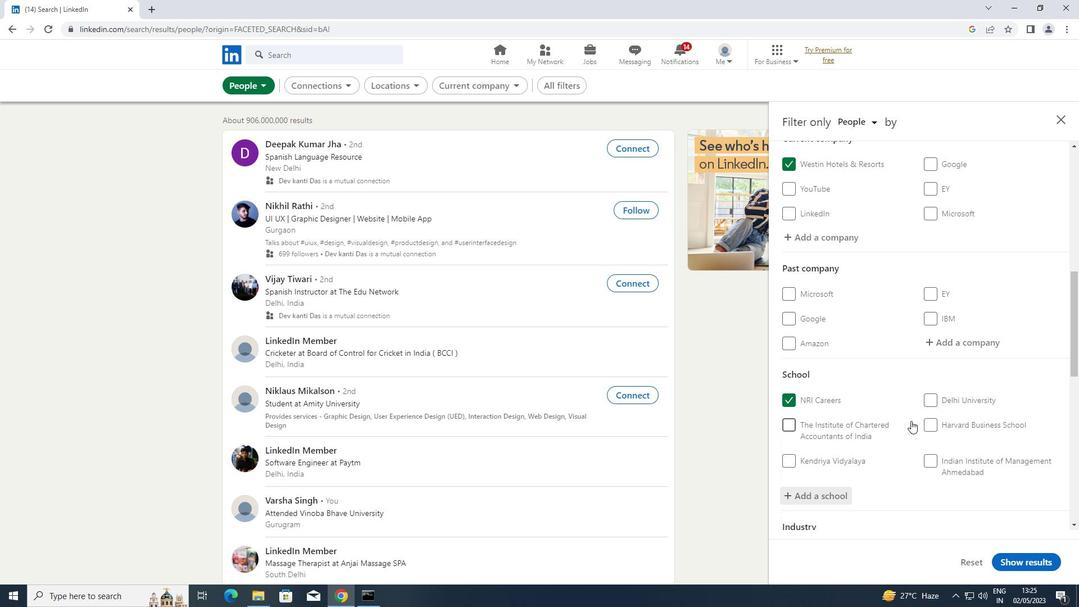 
Action: Mouse scrolled (911, 414) with delta (0, 0)
Screenshot: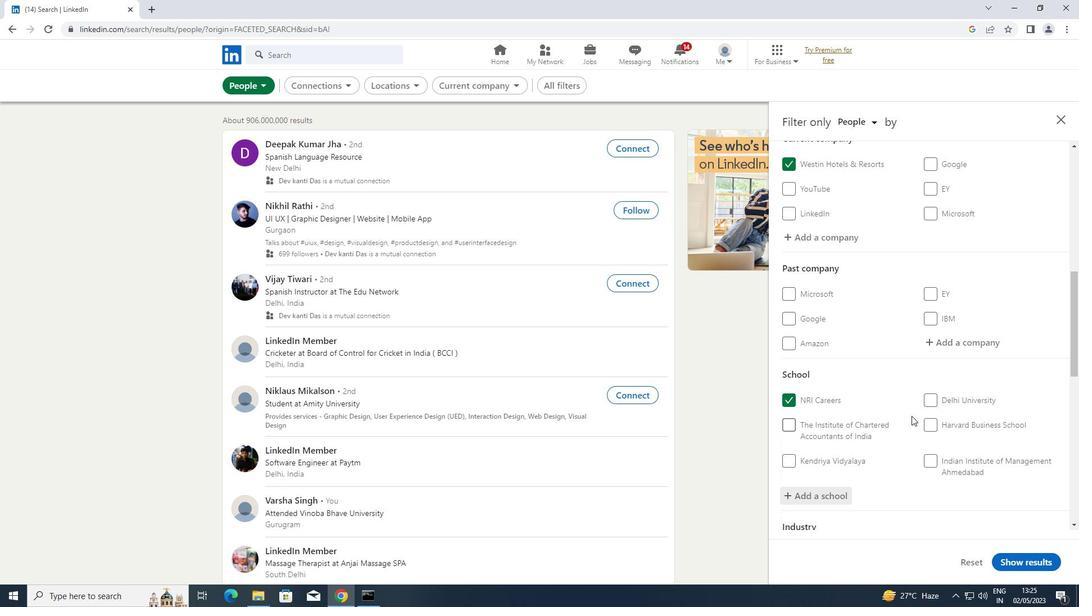 
Action: Mouse scrolled (911, 414) with delta (0, 0)
Screenshot: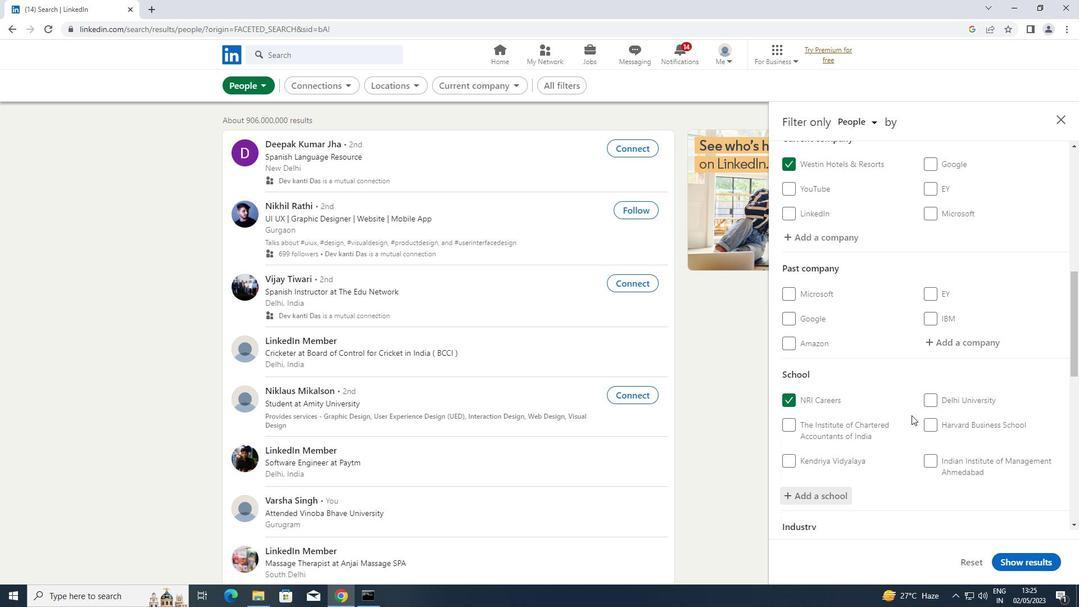 
Action: Mouse moved to (912, 410)
Screenshot: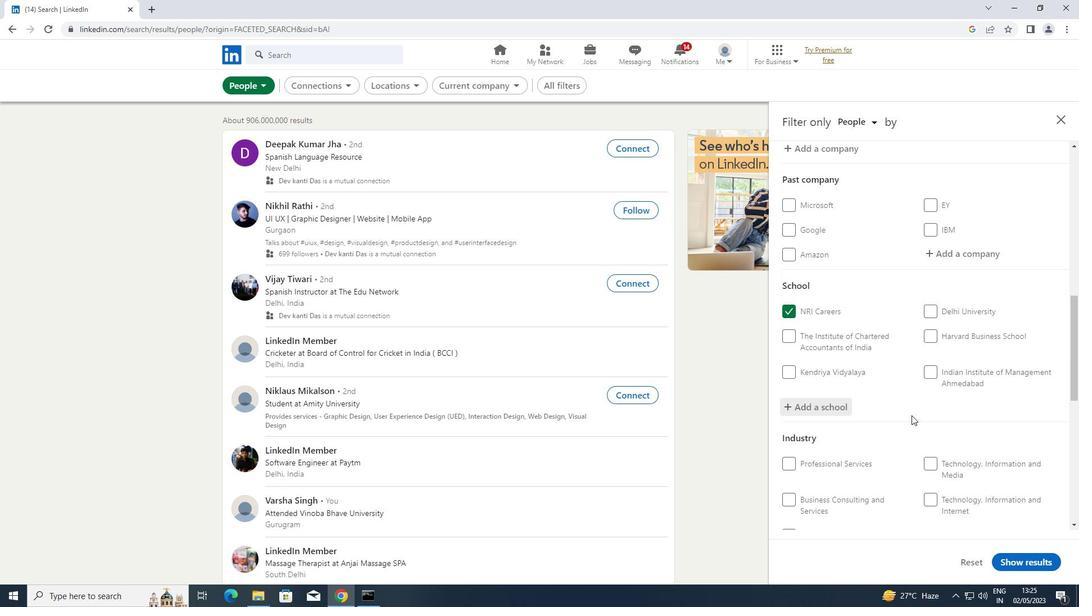 
Action: Mouse scrolled (912, 410) with delta (0, 0)
Screenshot: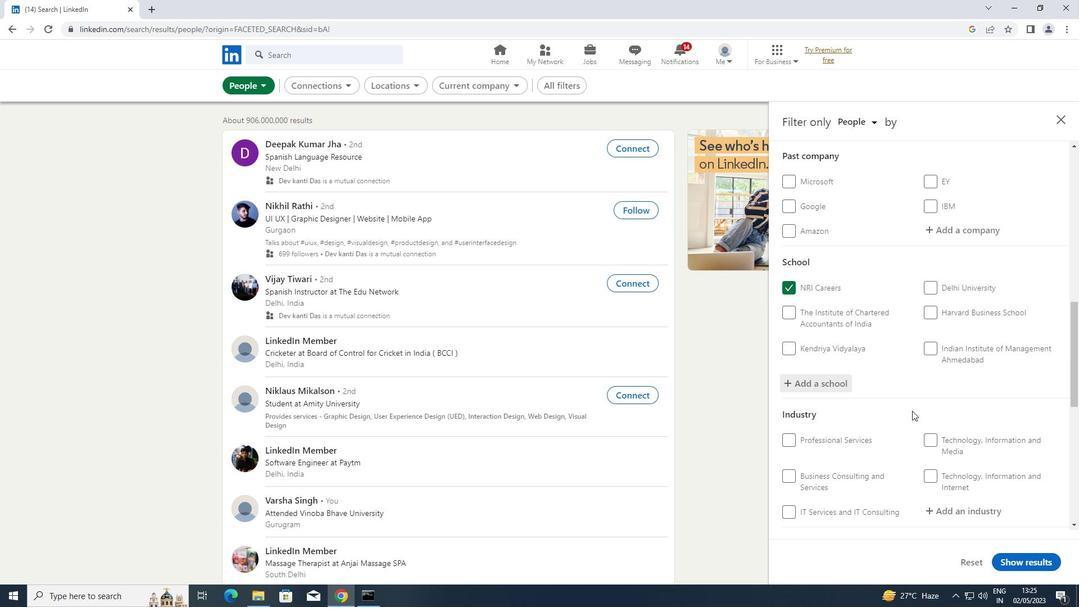 
Action: Mouse scrolled (912, 410) with delta (0, 0)
Screenshot: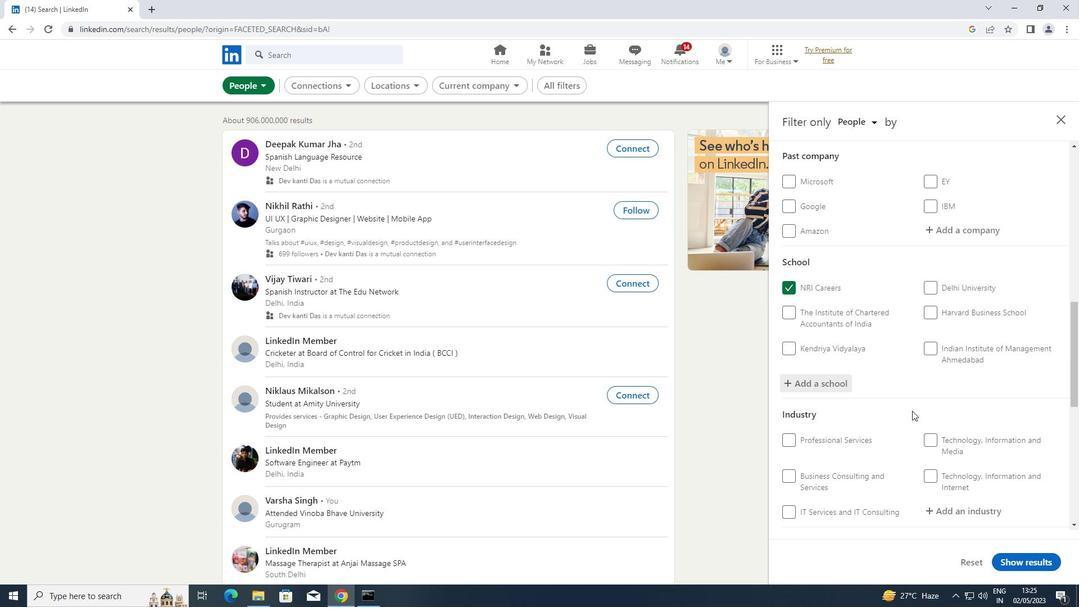 
Action: Mouse scrolled (912, 410) with delta (0, 0)
Screenshot: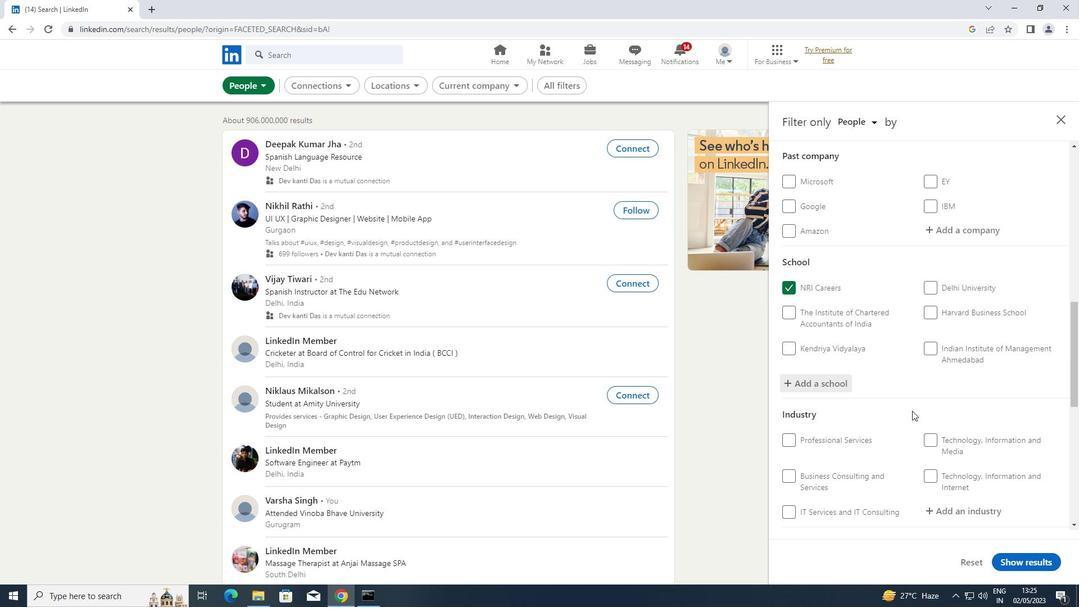 
Action: Mouse moved to (957, 339)
Screenshot: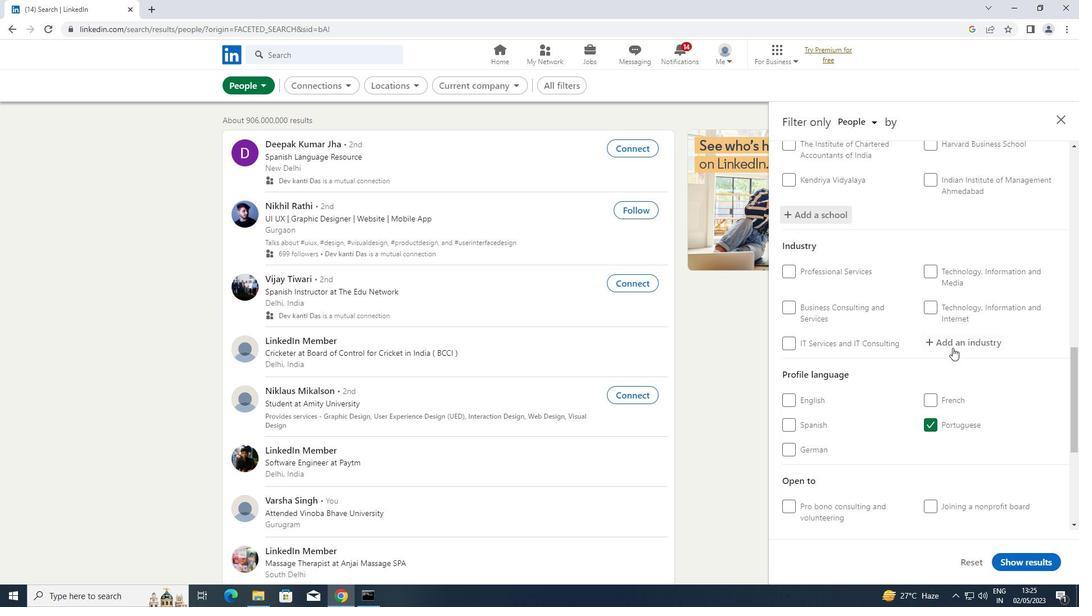 
Action: Mouse pressed left at (957, 339)
Screenshot: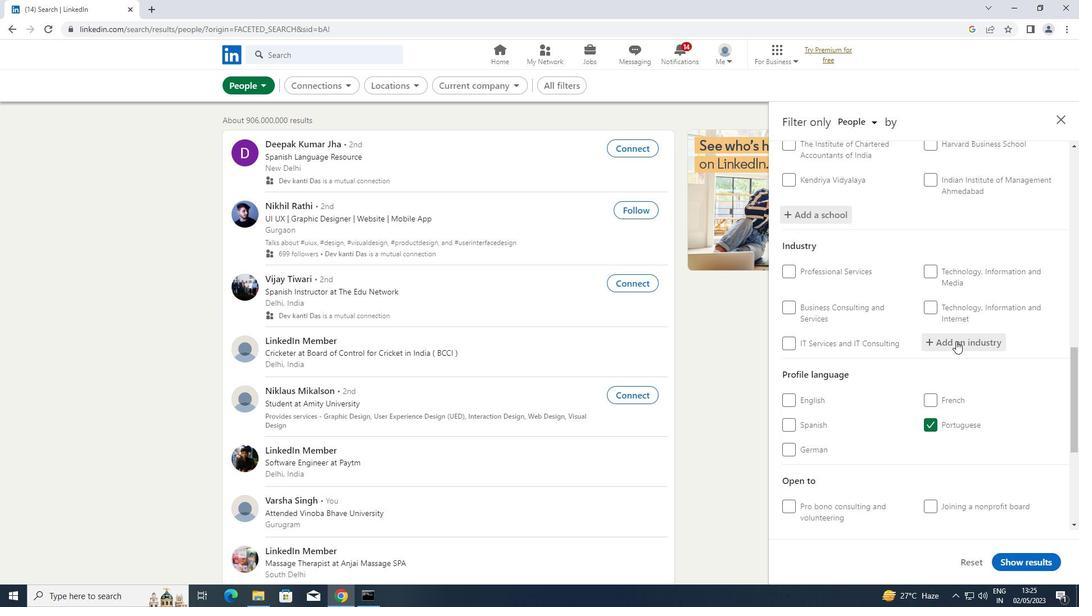 
Action: Key pressed <Key.shift>TELEPHONE<Key.space>
Screenshot: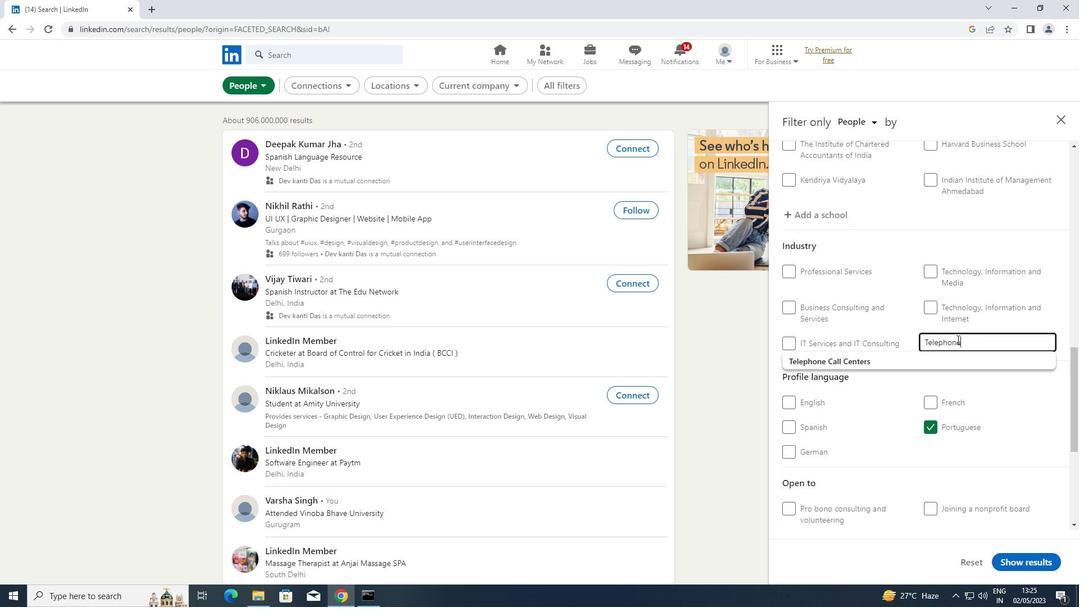 
Action: Mouse moved to (865, 356)
Screenshot: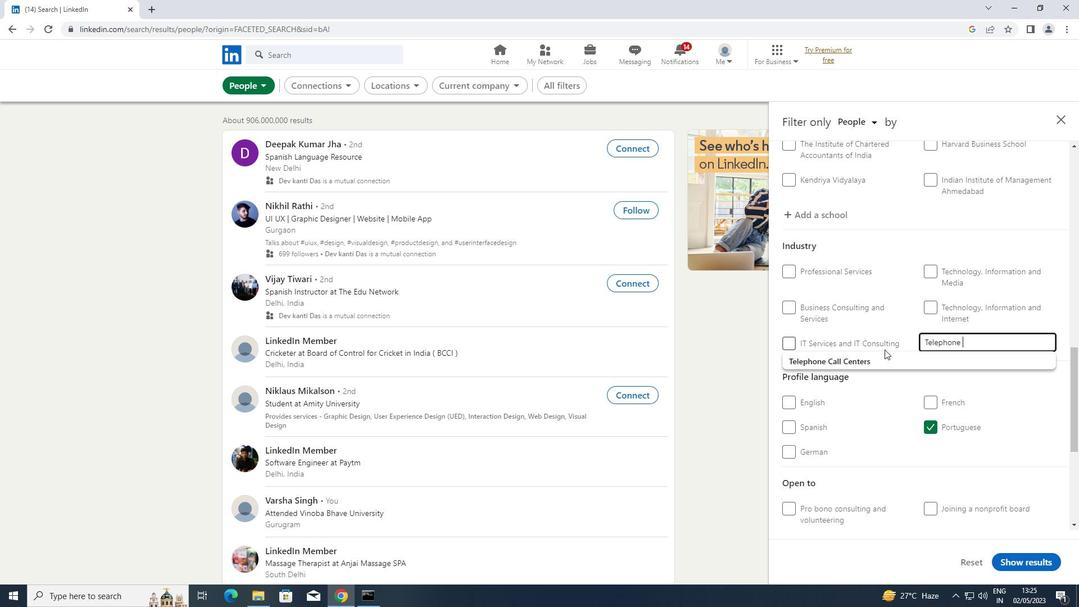 
Action: Mouse pressed left at (865, 356)
Screenshot: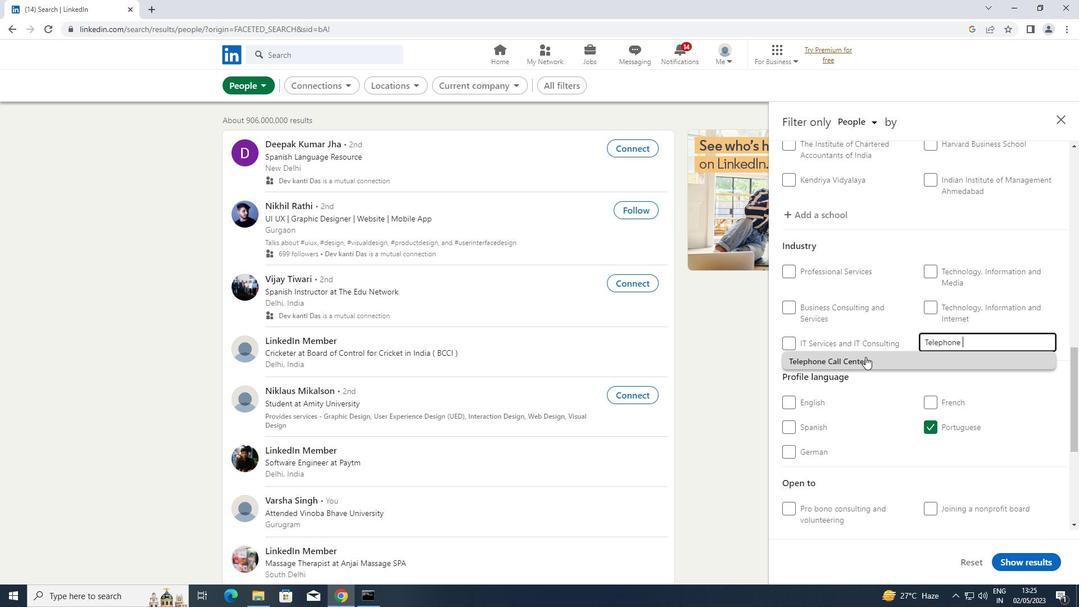 
Action: Mouse moved to (865, 354)
Screenshot: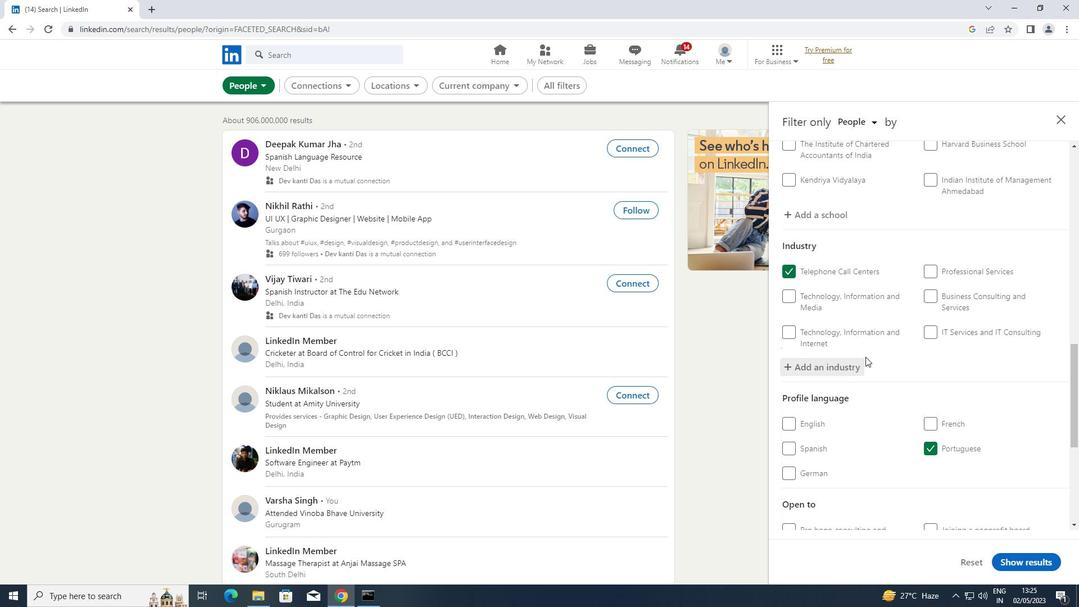 
Action: Mouse scrolled (865, 354) with delta (0, 0)
Screenshot: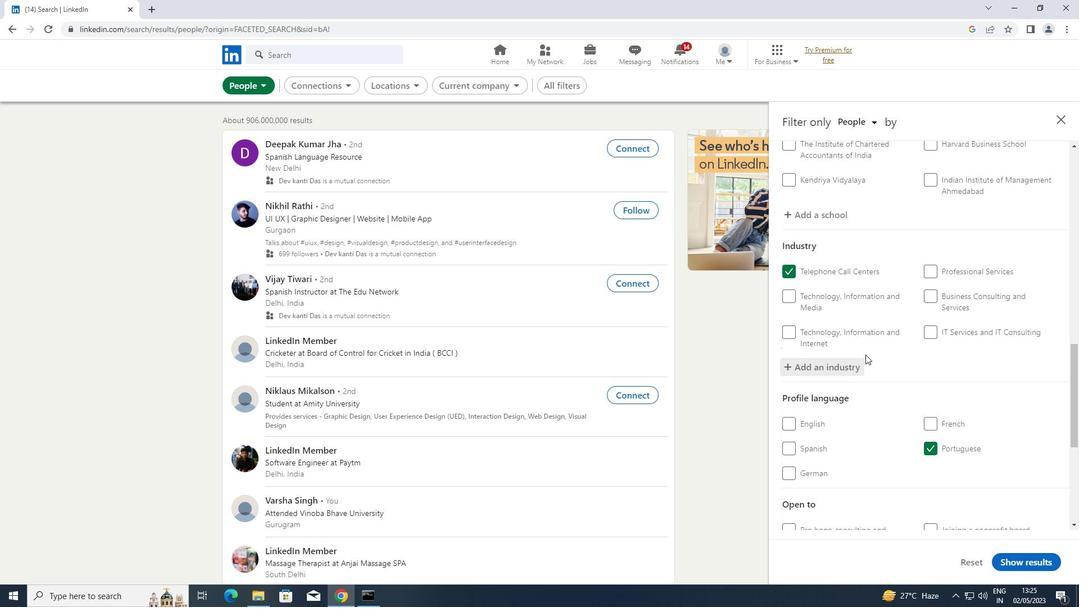 
Action: Mouse scrolled (865, 354) with delta (0, 0)
Screenshot: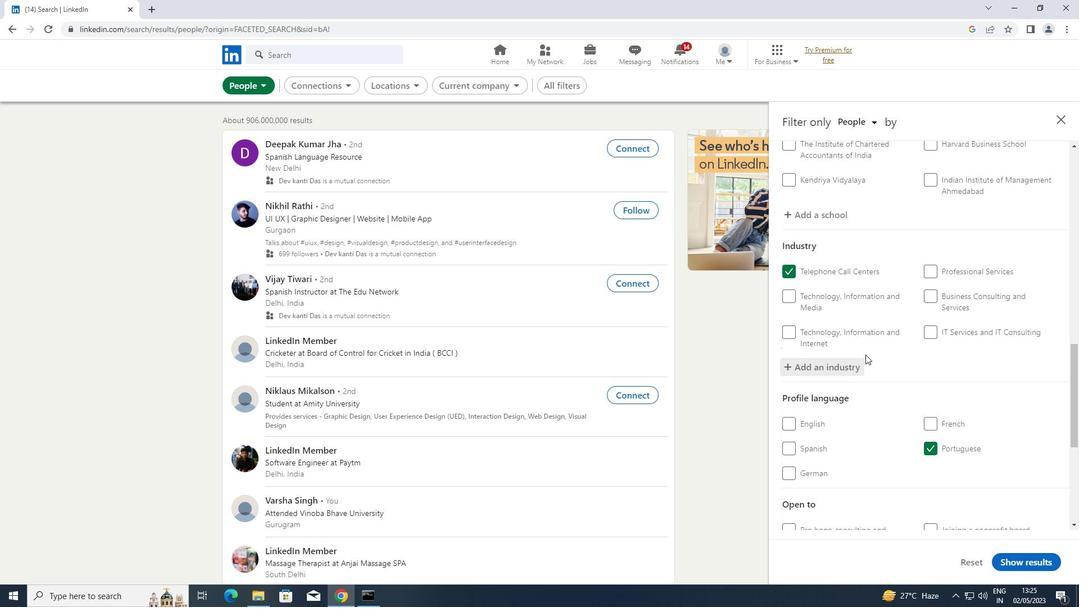 
Action: Mouse scrolled (865, 354) with delta (0, 0)
Screenshot: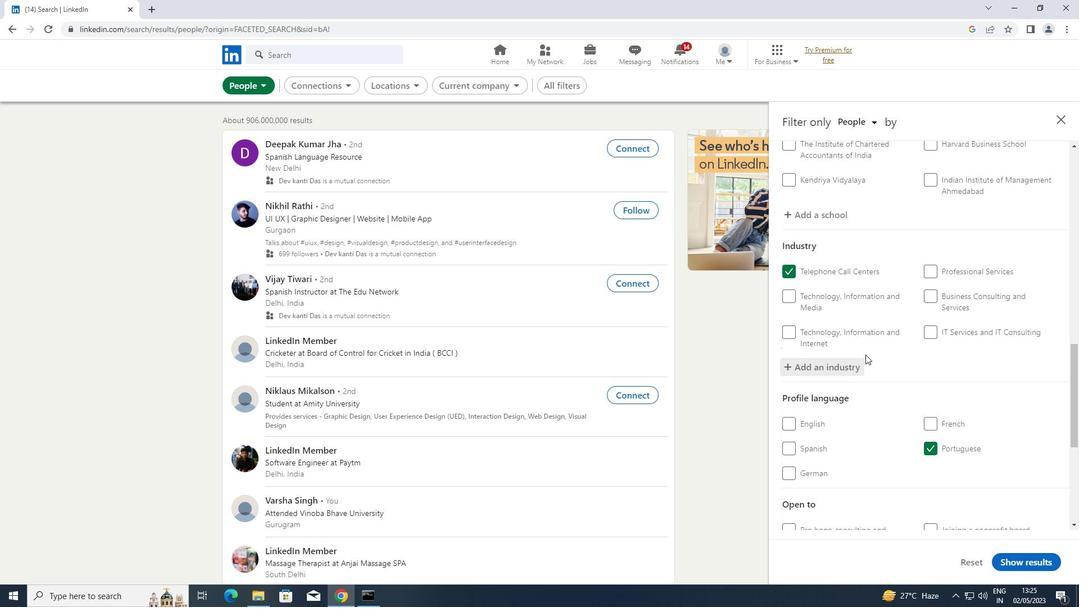 
Action: Mouse scrolled (865, 354) with delta (0, 0)
Screenshot: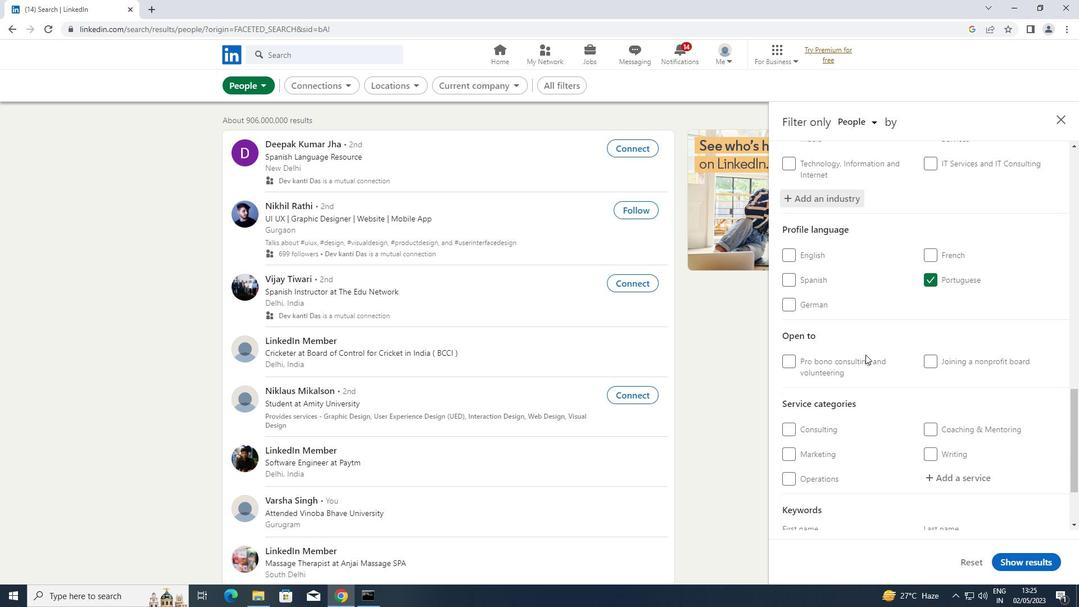 
Action: Mouse scrolled (865, 354) with delta (0, 0)
Screenshot: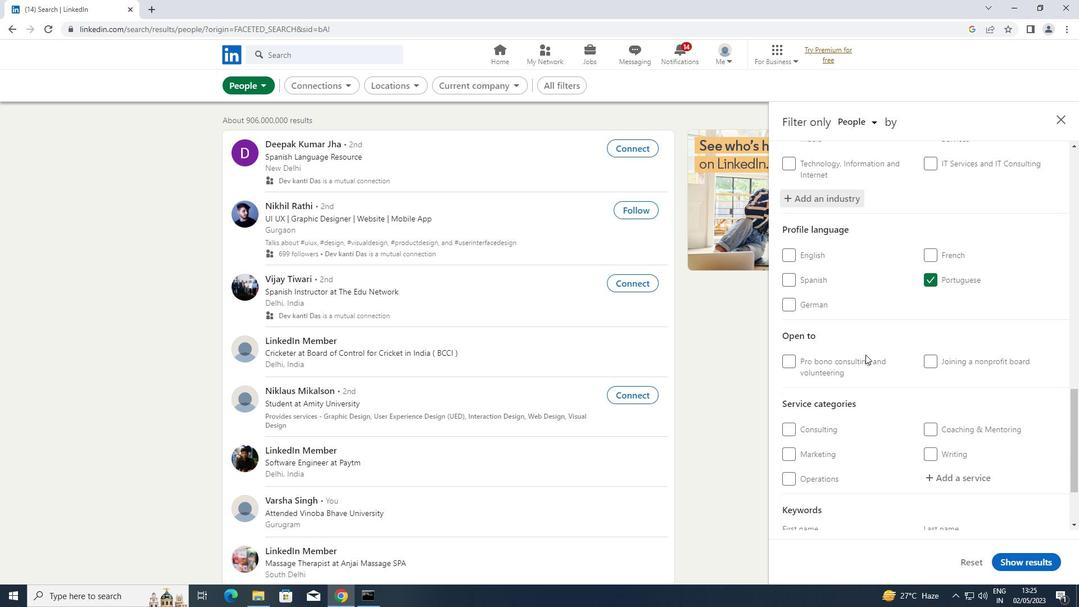 
Action: Mouse moved to (947, 371)
Screenshot: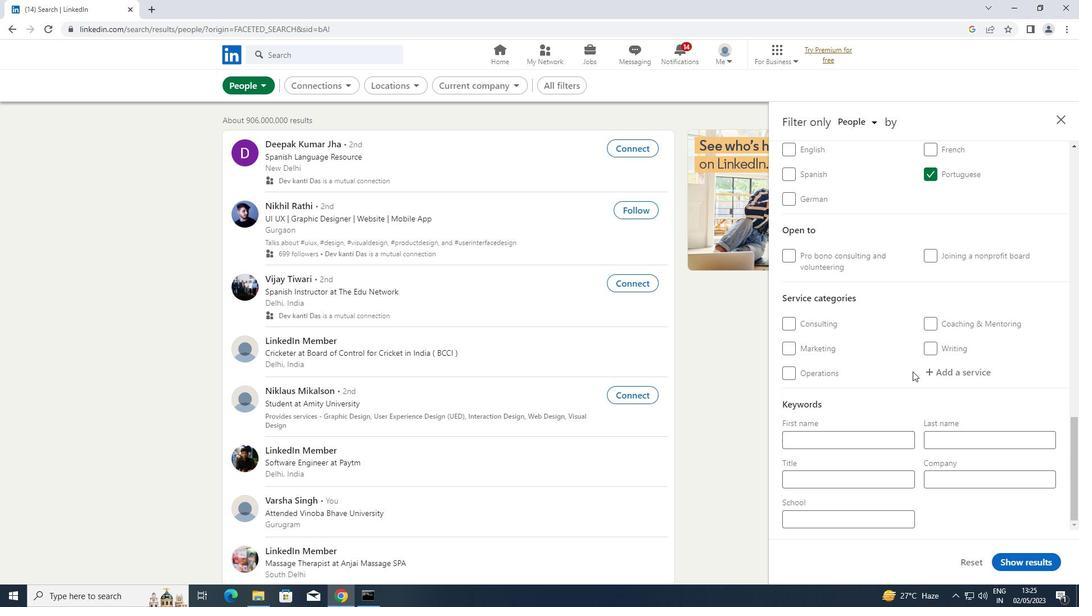 
Action: Mouse pressed left at (947, 371)
Screenshot: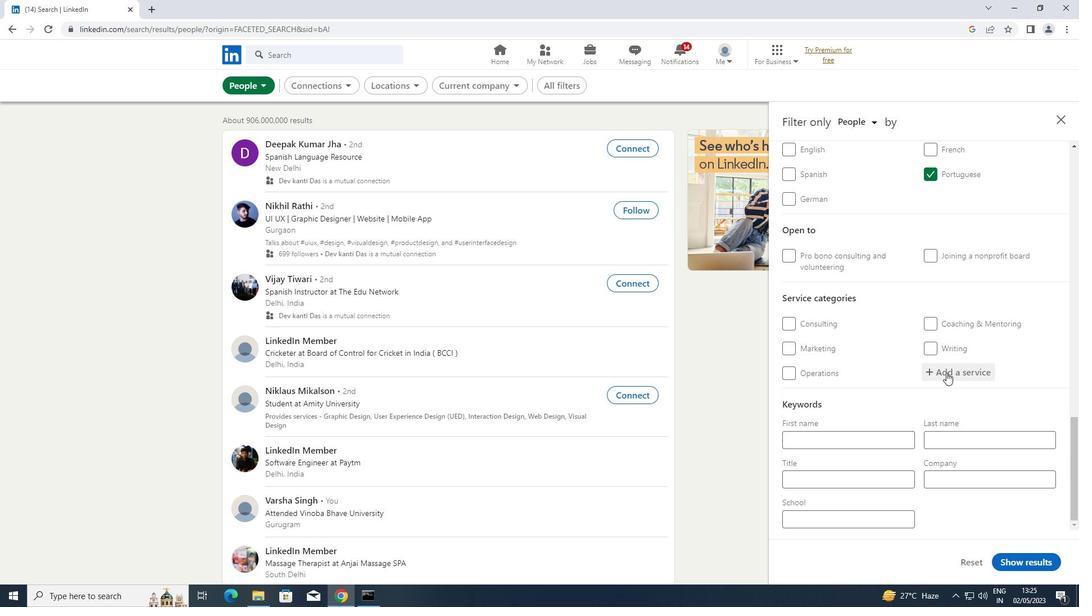 
Action: Key pressed <Key.shift>RELOC
Screenshot: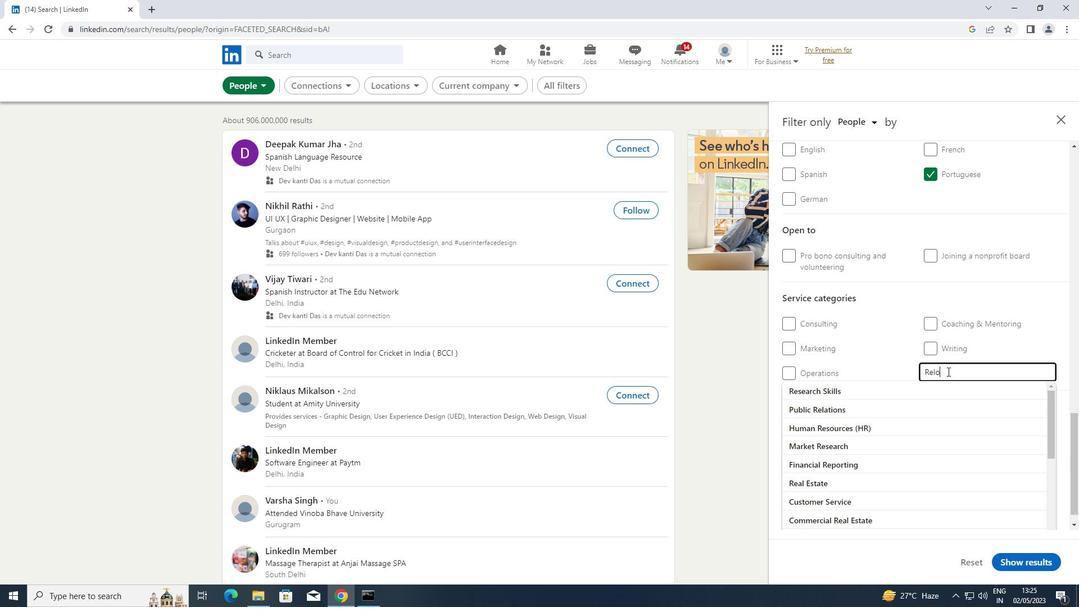 
Action: Mouse moved to (866, 384)
Screenshot: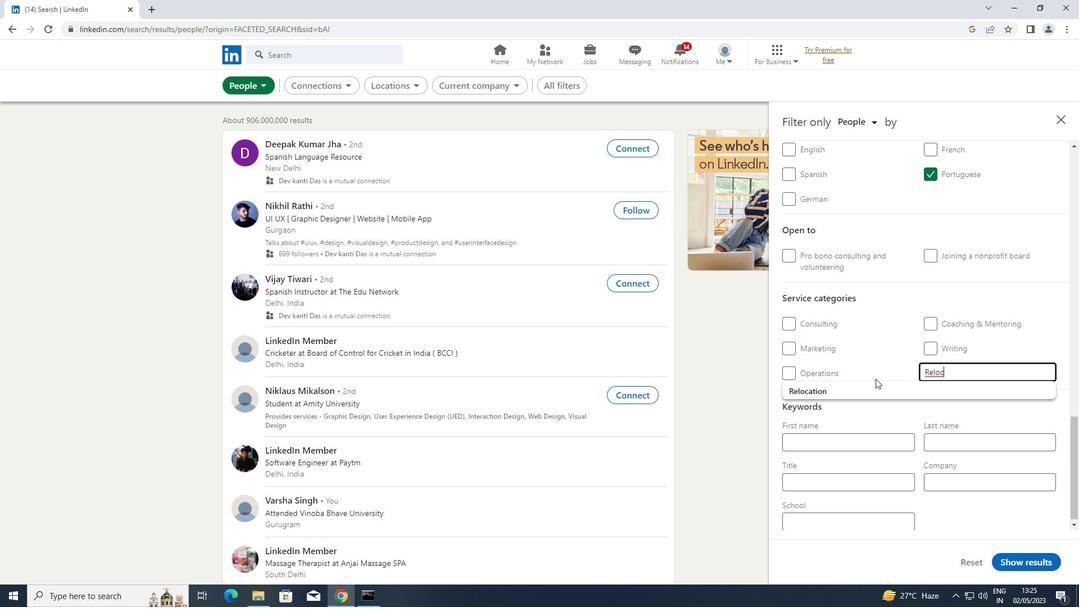 
Action: Mouse pressed left at (866, 384)
Screenshot: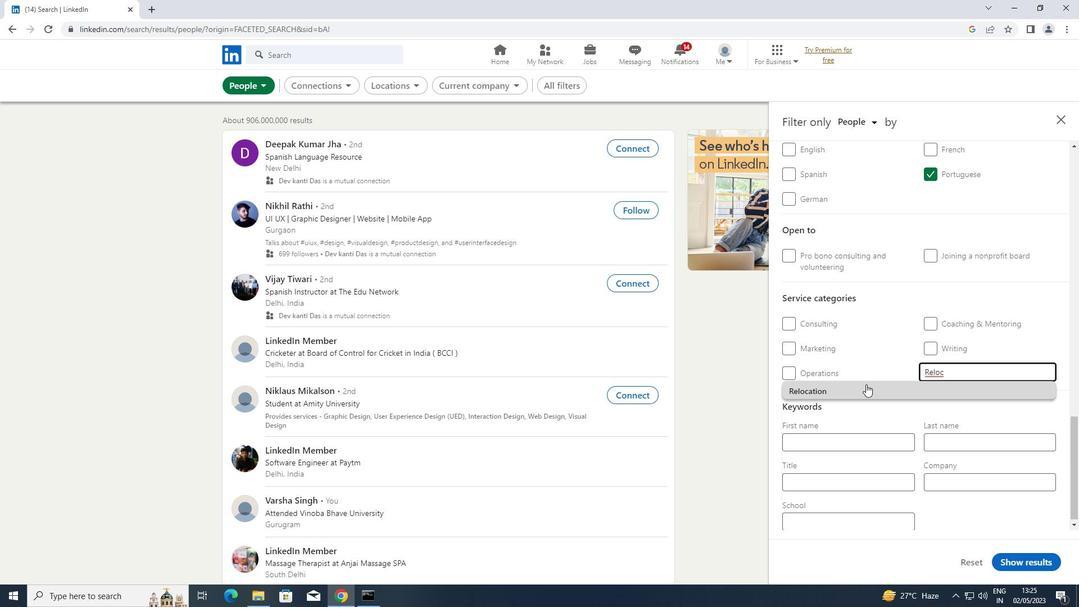 
Action: Mouse scrolled (866, 383) with delta (0, 0)
Screenshot: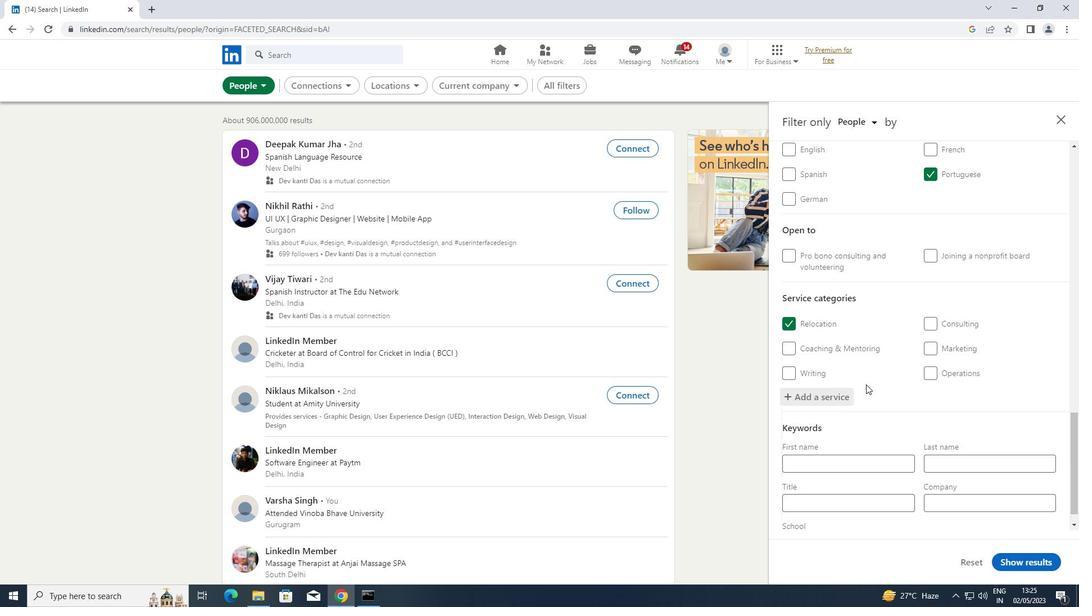 
Action: Mouse scrolled (866, 383) with delta (0, 0)
Screenshot: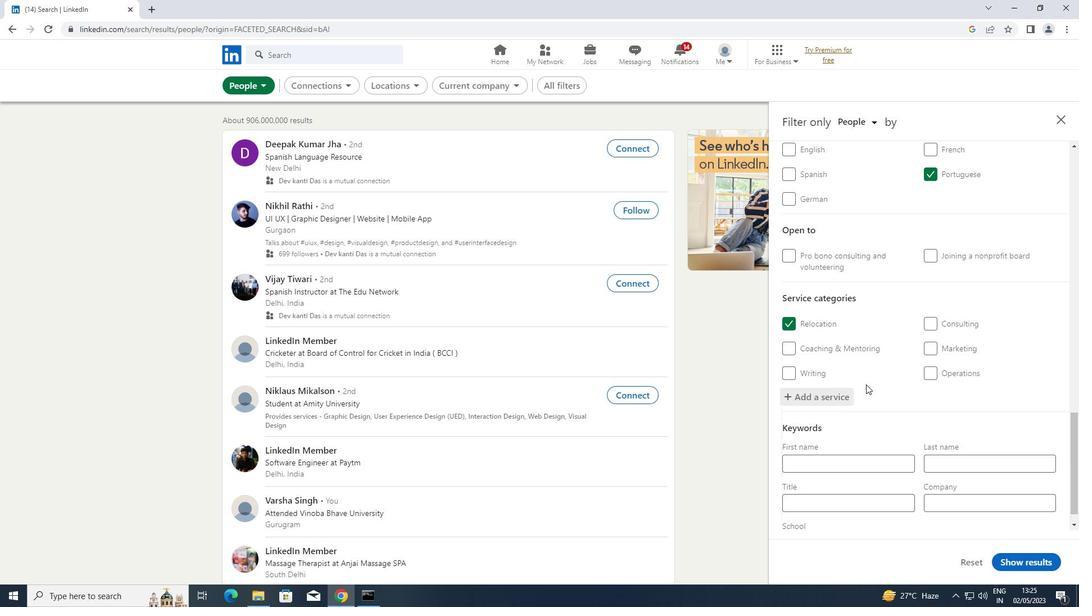 
Action: Mouse scrolled (866, 383) with delta (0, 0)
Screenshot: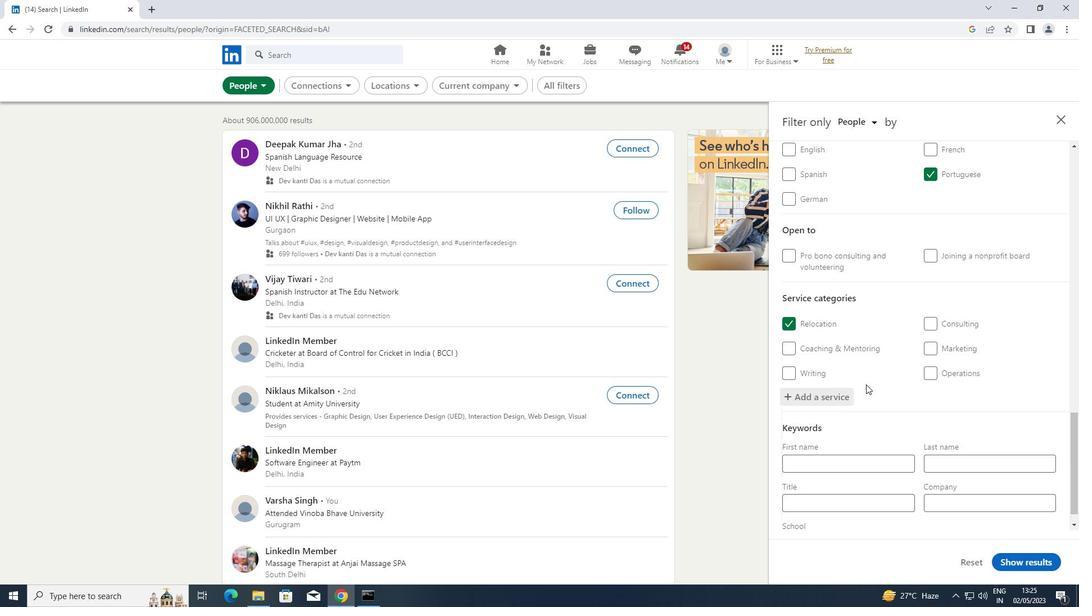 
Action: Mouse scrolled (866, 383) with delta (0, 0)
Screenshot: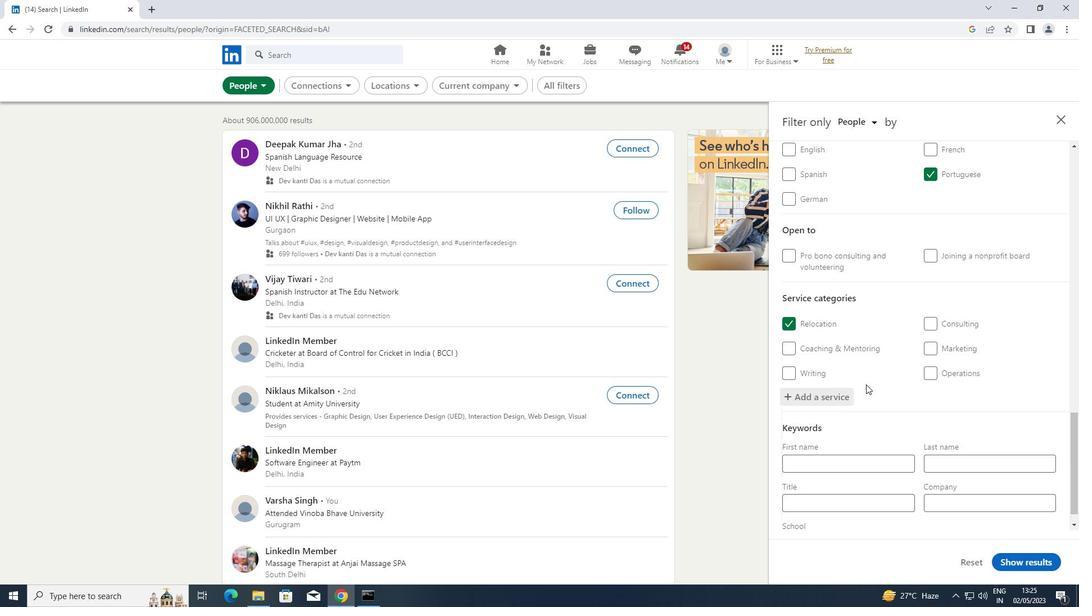 
Action: Mouse moved to (841, 470)
Screenshot: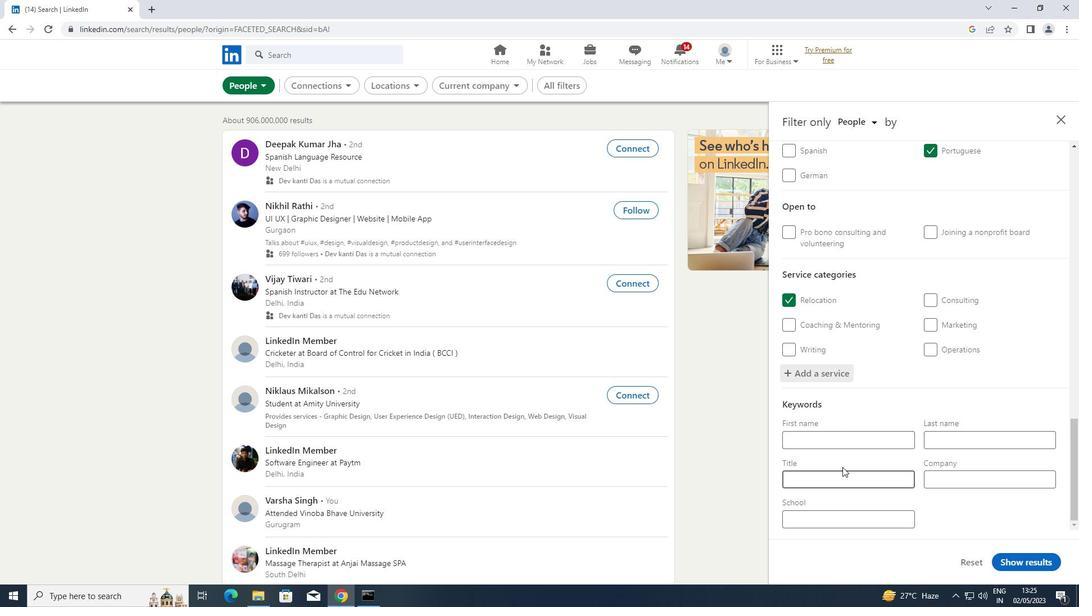 
Action: Mouse pressed left at (841, 470)
Screenshot: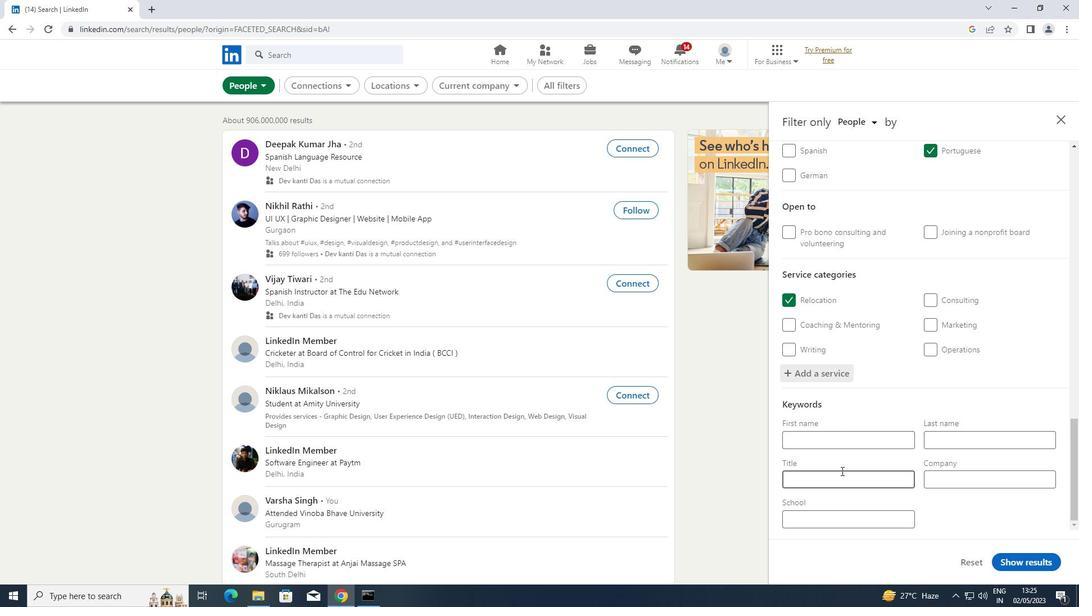 
Action: Mouse moved to (838, 471)
Screenshot: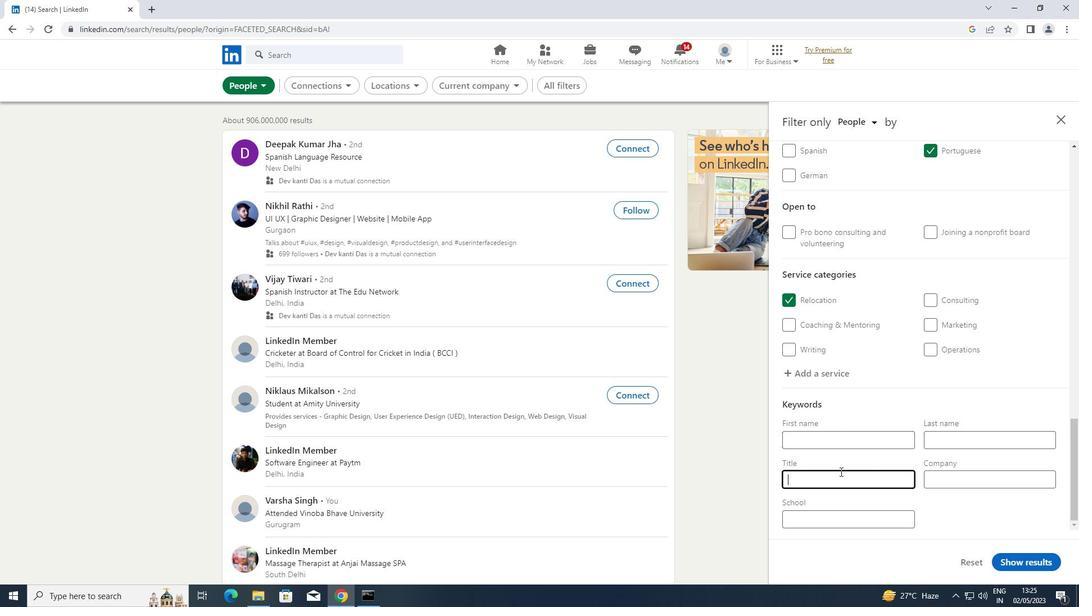 
Action: Key pressed <Key.shift>INTERIOR<Key.space><Key.shift>DESIGNER
Screenshot: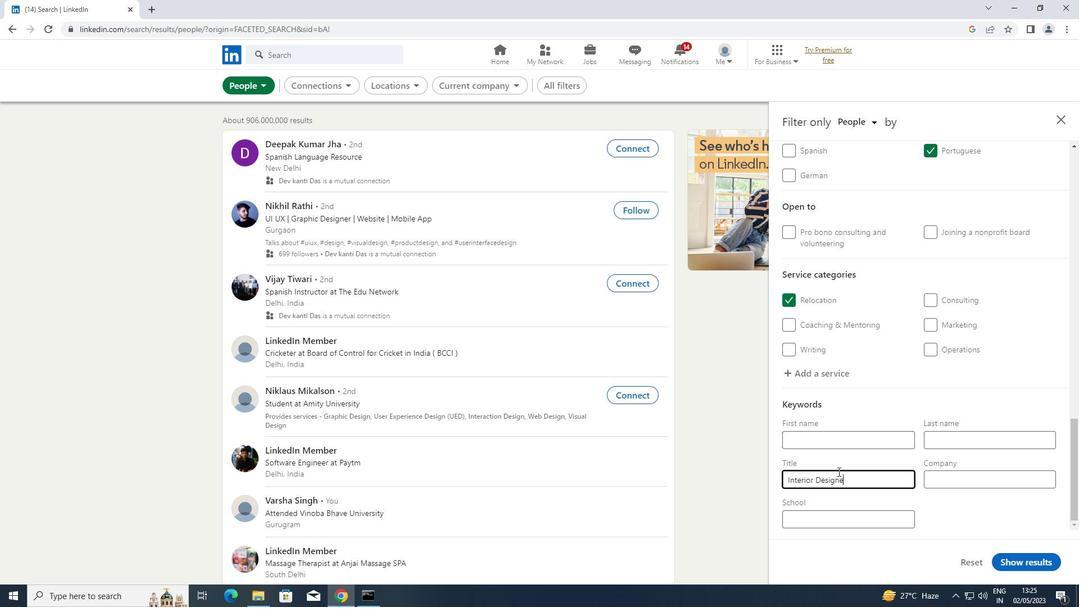 
Action: Mouse moved to (1013, 564)
Screenshot: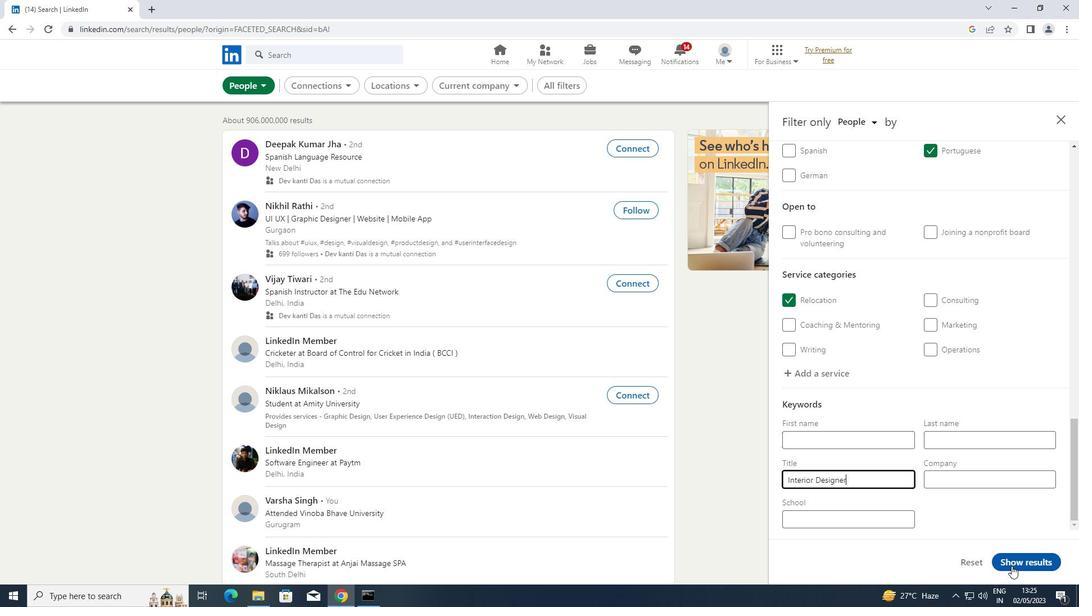 
Action: Mouse pressed left at (1013, 564)
Screenshot: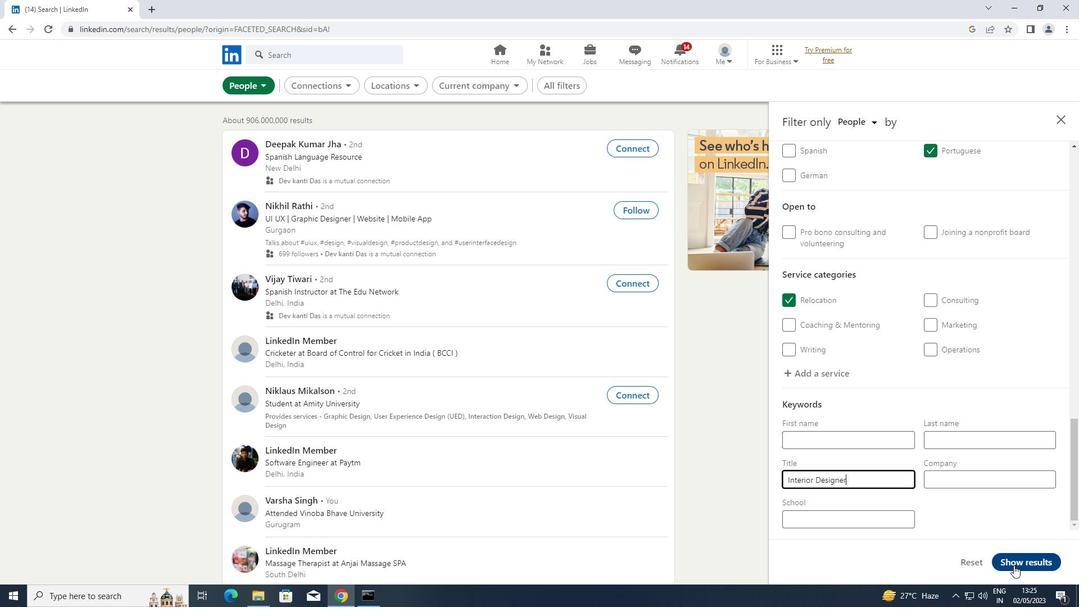
